 Task: Look for Airbnb options in Zverevo, Russia from 5th December, 2023 to 15th December, 2023 for 9 adults.5 bedrooms having 5 beds and 5 bathrooms. Property type can be house. Booking option can be shelf check-in. Look for 3 properties as per requirement.
Action: Mouse moved to (224, 142)
Screenshot: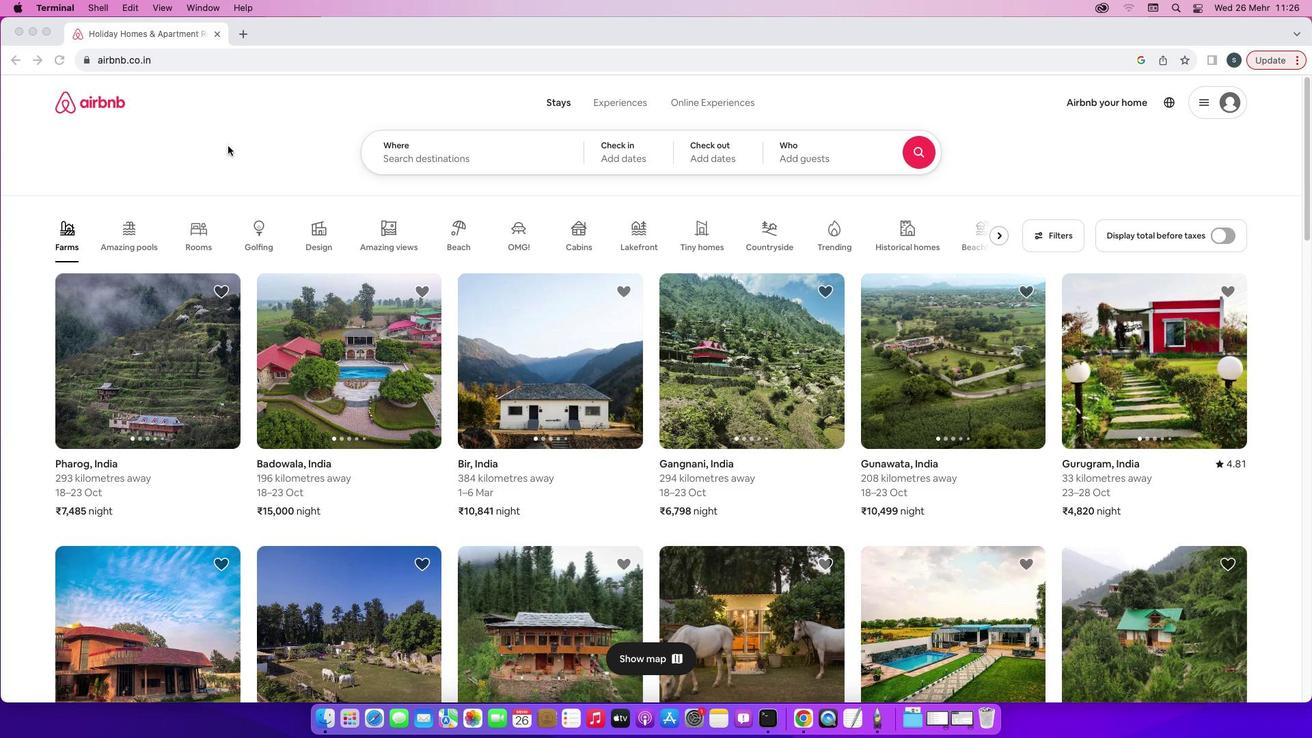 
Action: Mouse pressed left at (224, 142)
Screenshot: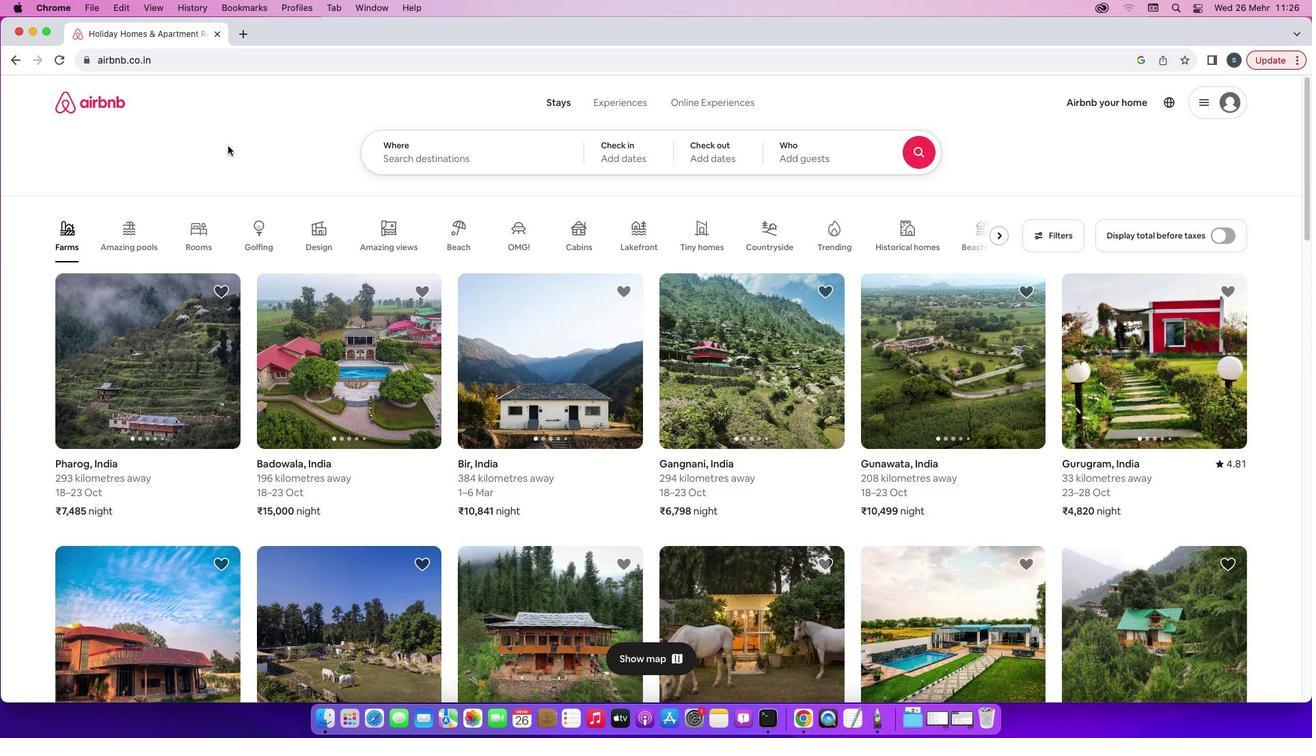 
Action: Mouse moved to (386, 164)
Screenshot: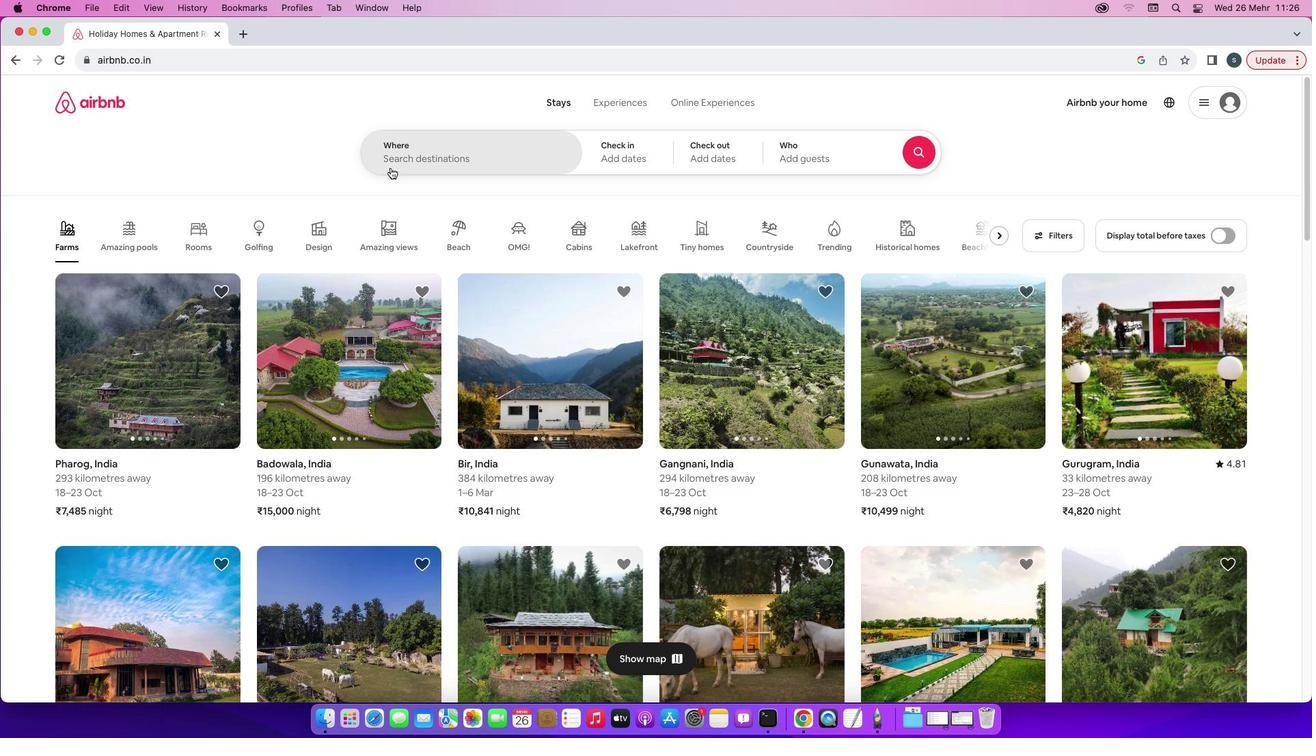 
Action: Mouse pressed left at (386, 164)
Screenshot: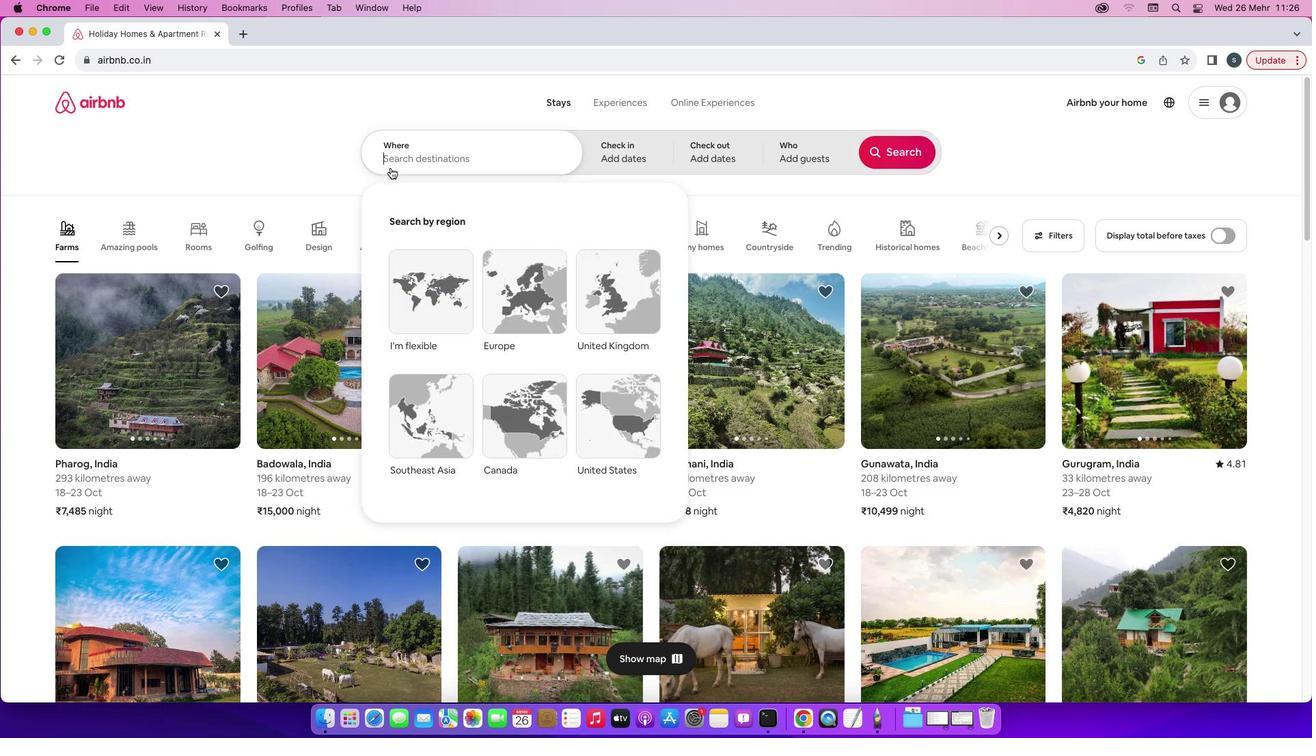 
Action: Mouse moved to (313, 186)
Screenshot: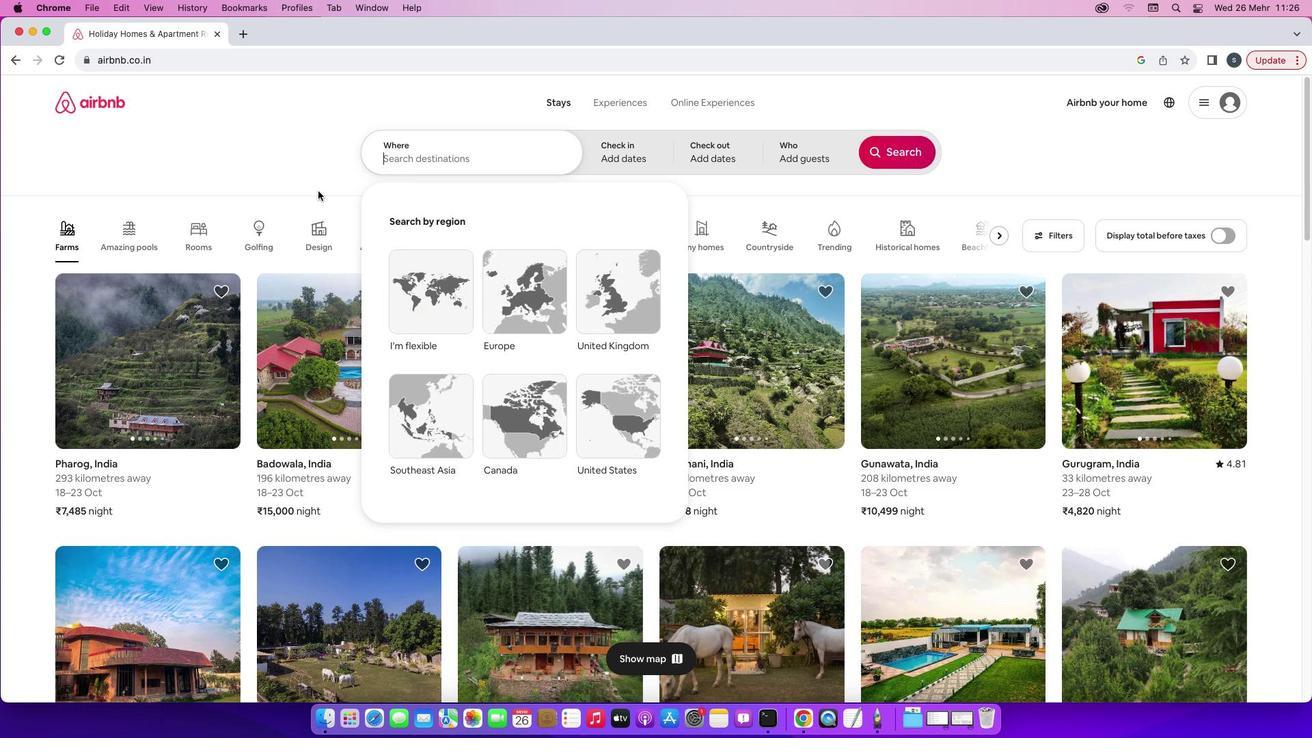 
Action: Key pressed 'Z'Key.caps_lock'v''e''r''e''v''o'','Key.spaceKey.caps_lock'R'Key.caps_lock'u''s''s''i''a'Key.enter
Screenshot: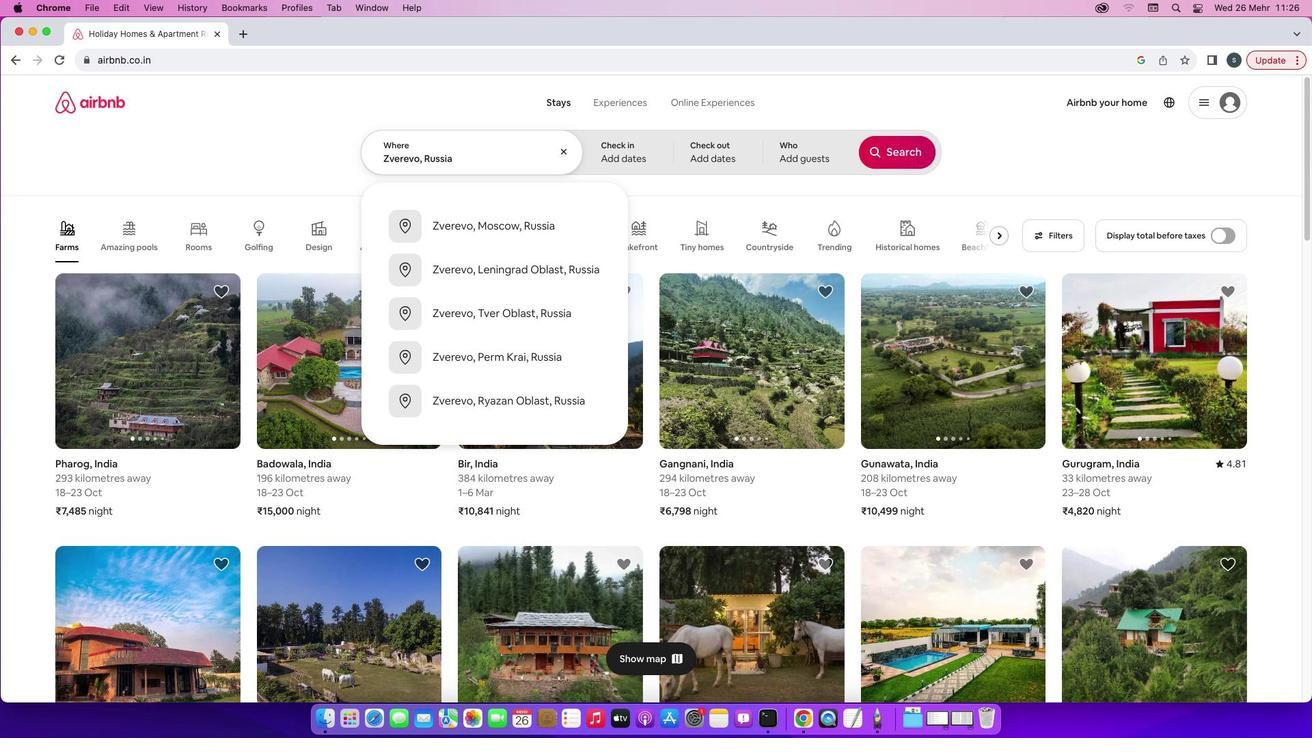 
Action: Mouse moved to (890, 261)
Screenshot: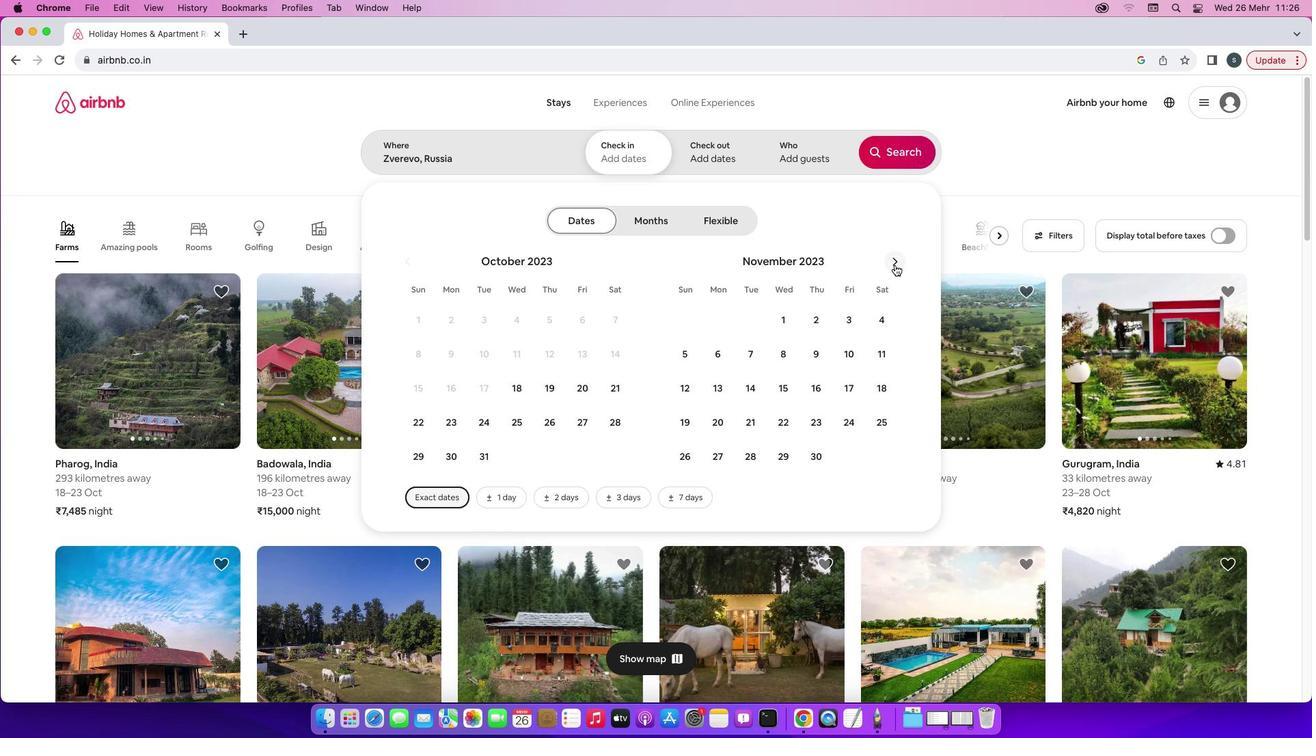 
Action: Mouse pressed left at (890, 261)
Screenshot: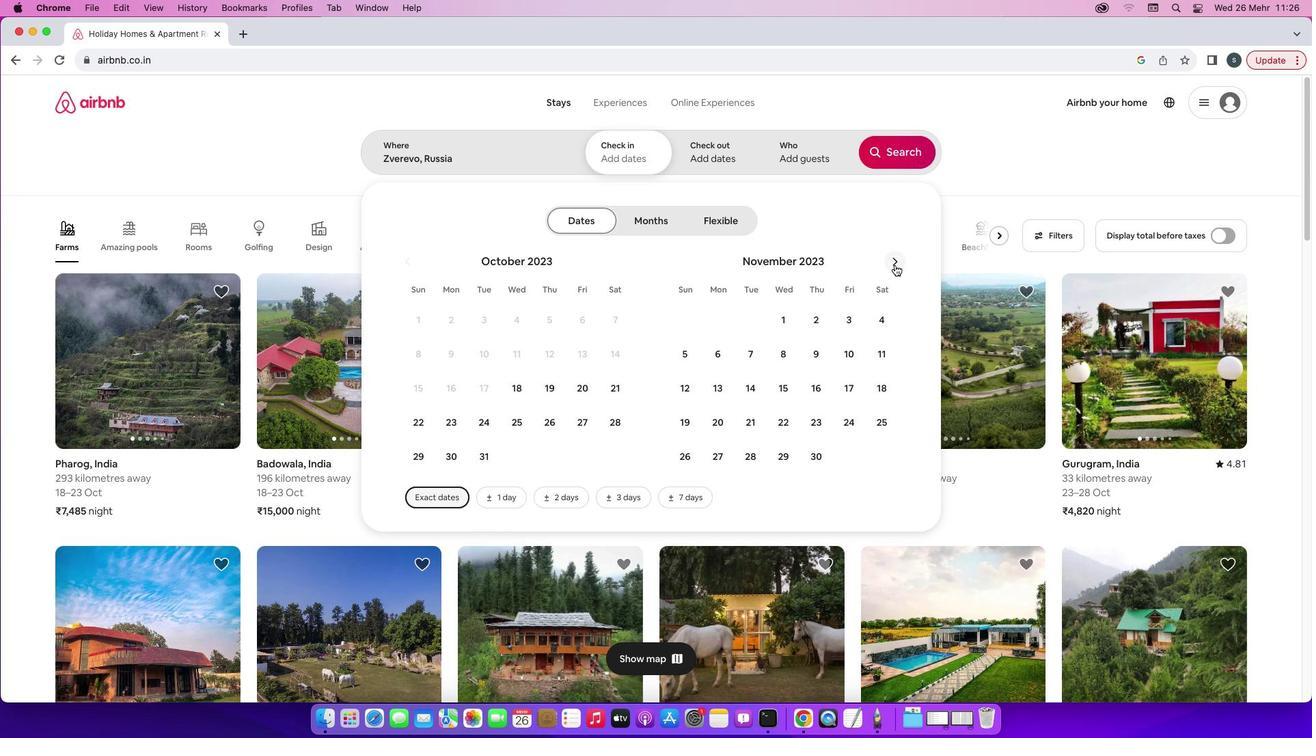
Action: Mouse moved to (747, 354)
Screenshot: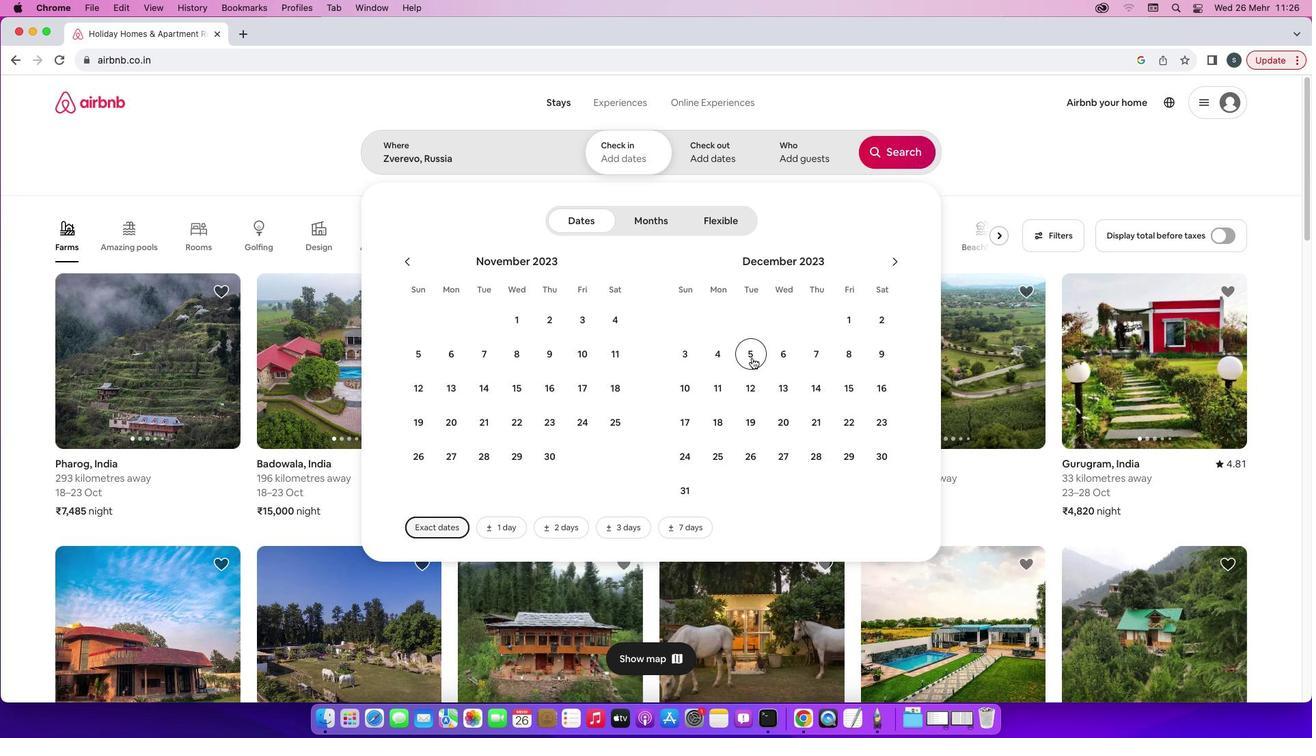
Action: Mouse pressed left at (747, 354)
Screenshot: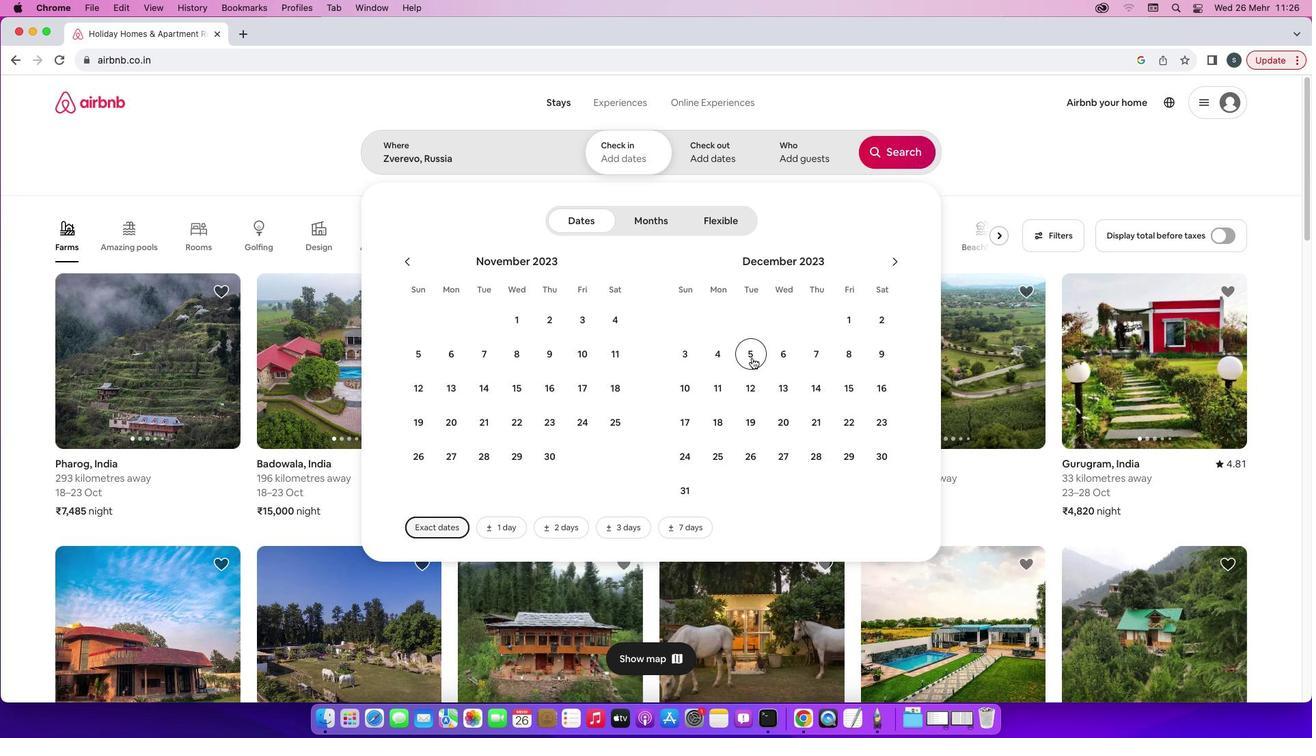 
Action: Mouse moved to (841, 385)
Screenshot: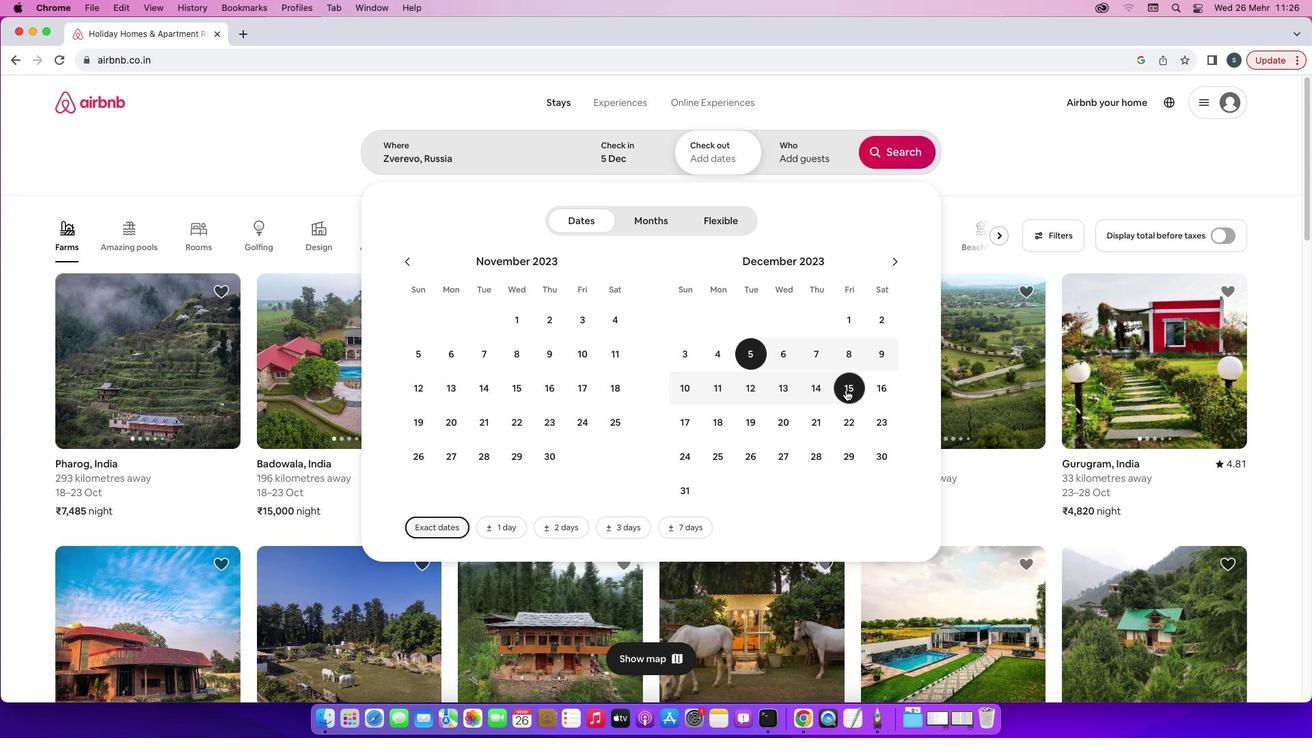 
Action: Mouse pressed left at (841, 385)
Screenshot: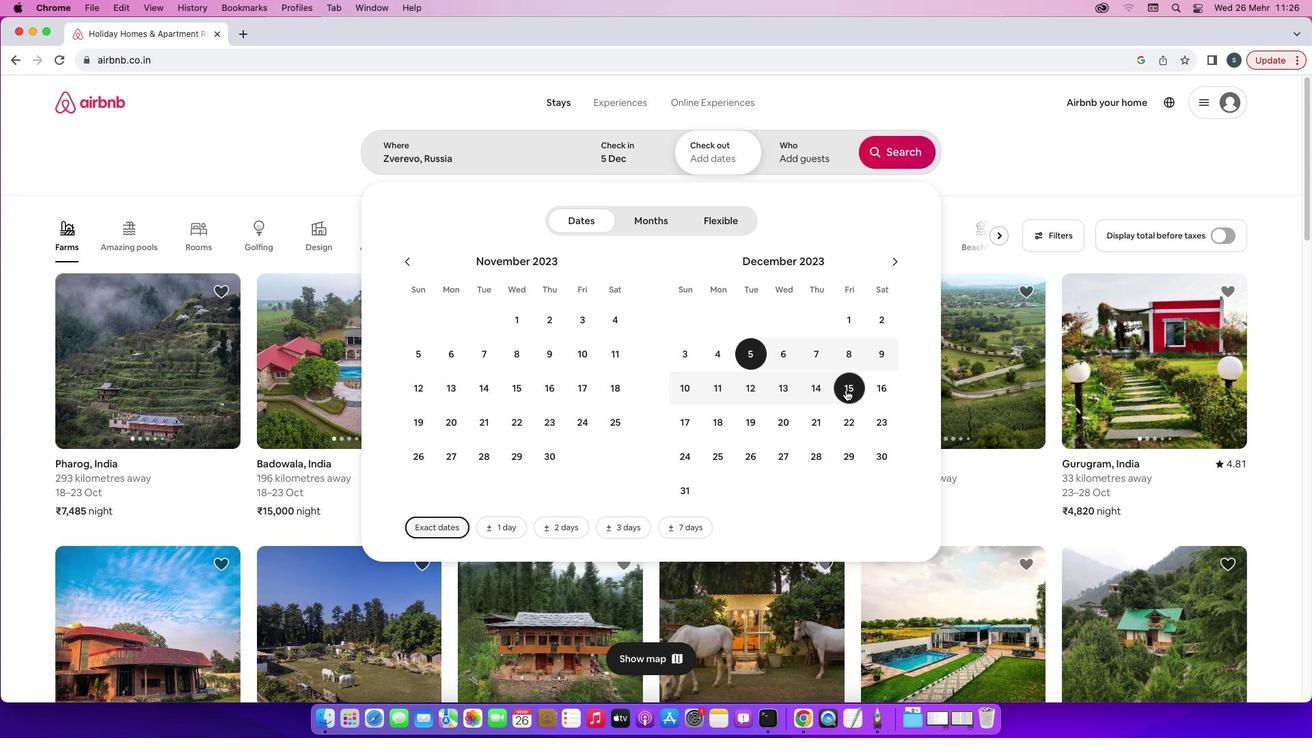 
Action: Mouse moved to (807, 147)
Screenshot: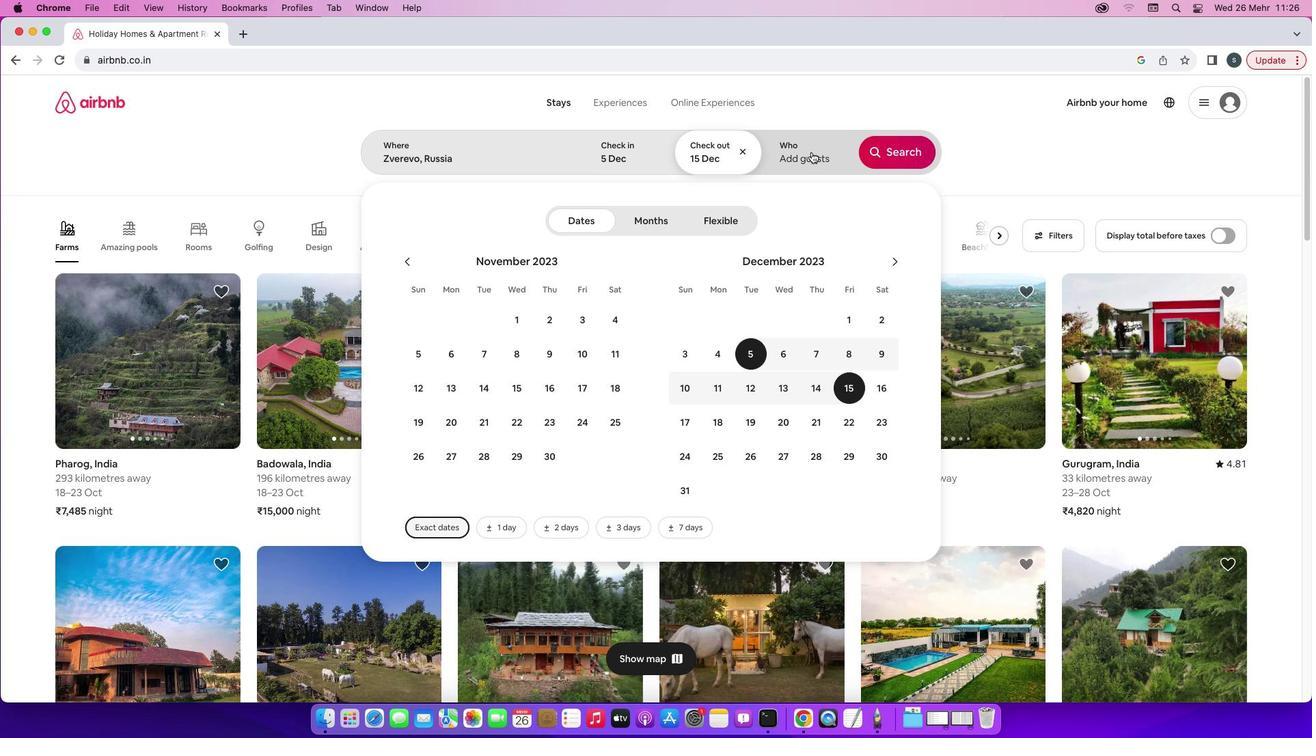 
Action: Mouse pressed left at (807, 147)
Screenshot: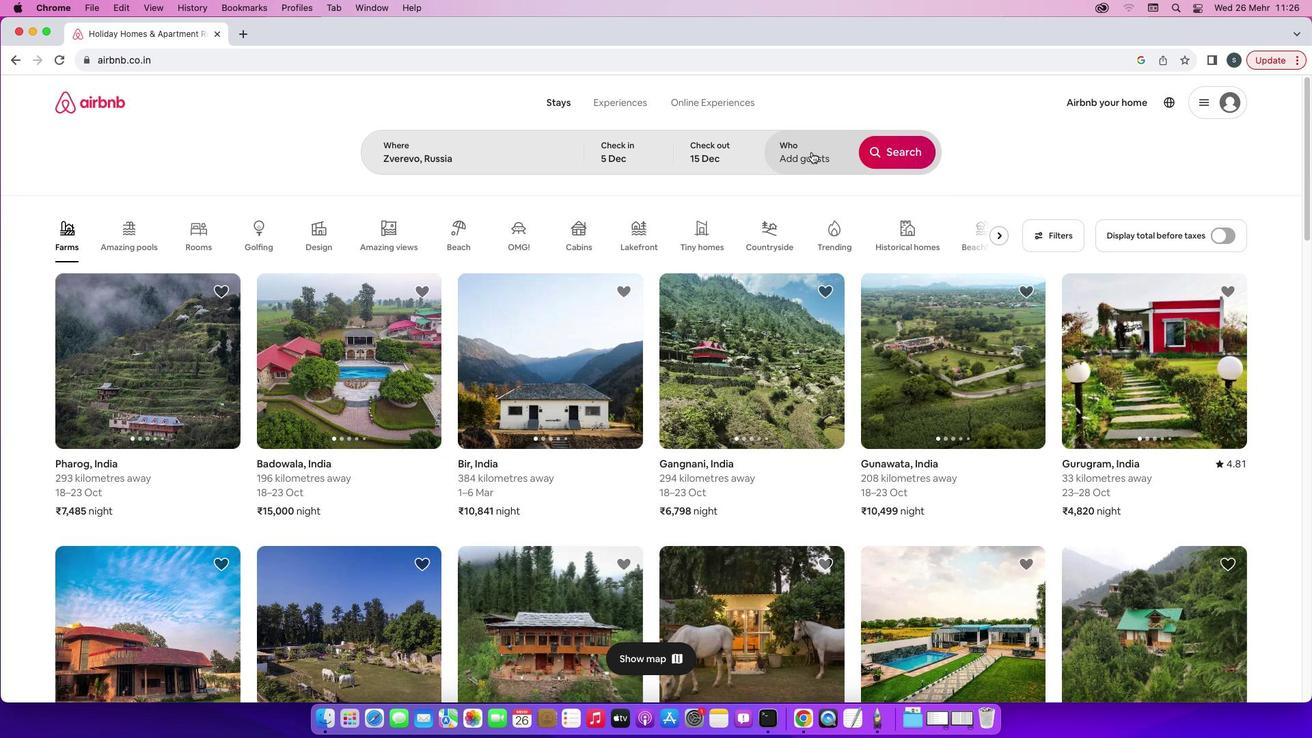 
Action: Mouse moved to (893, 218)
Screenshot: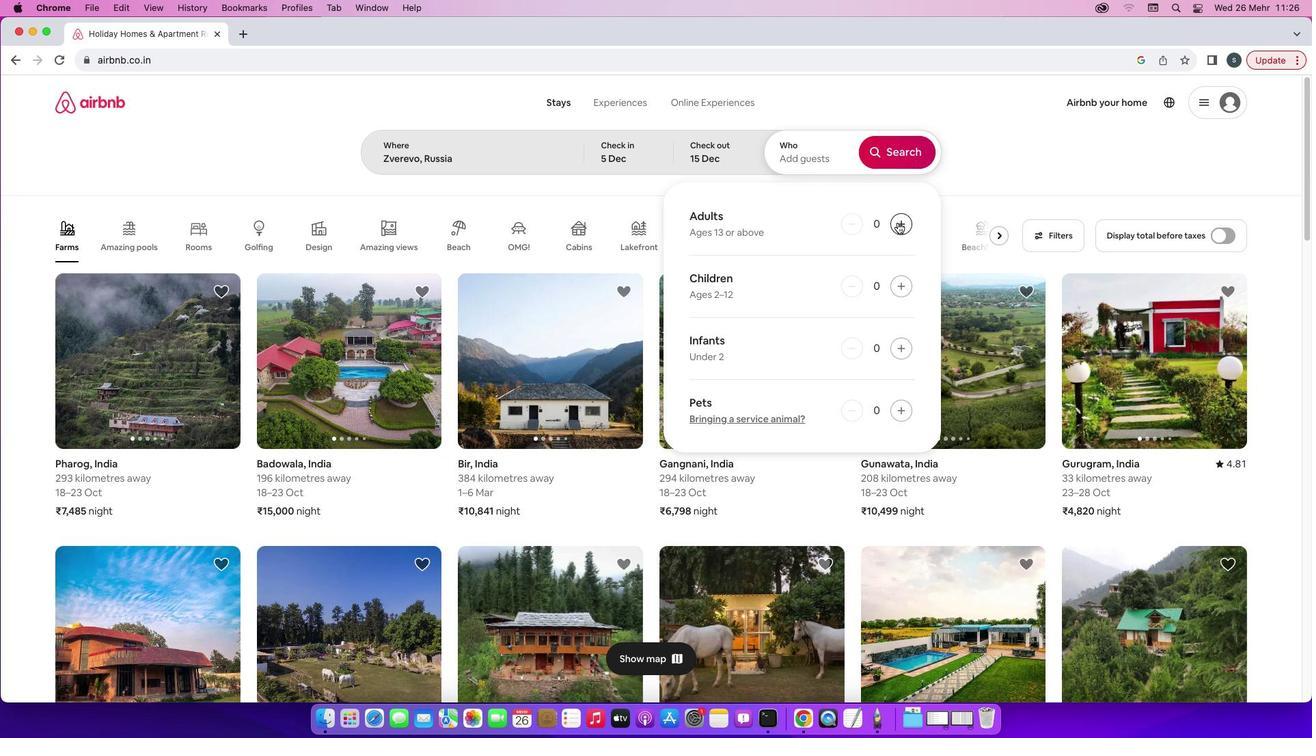 
Action: Mouse pressed left at (893, 218)
Screenshot: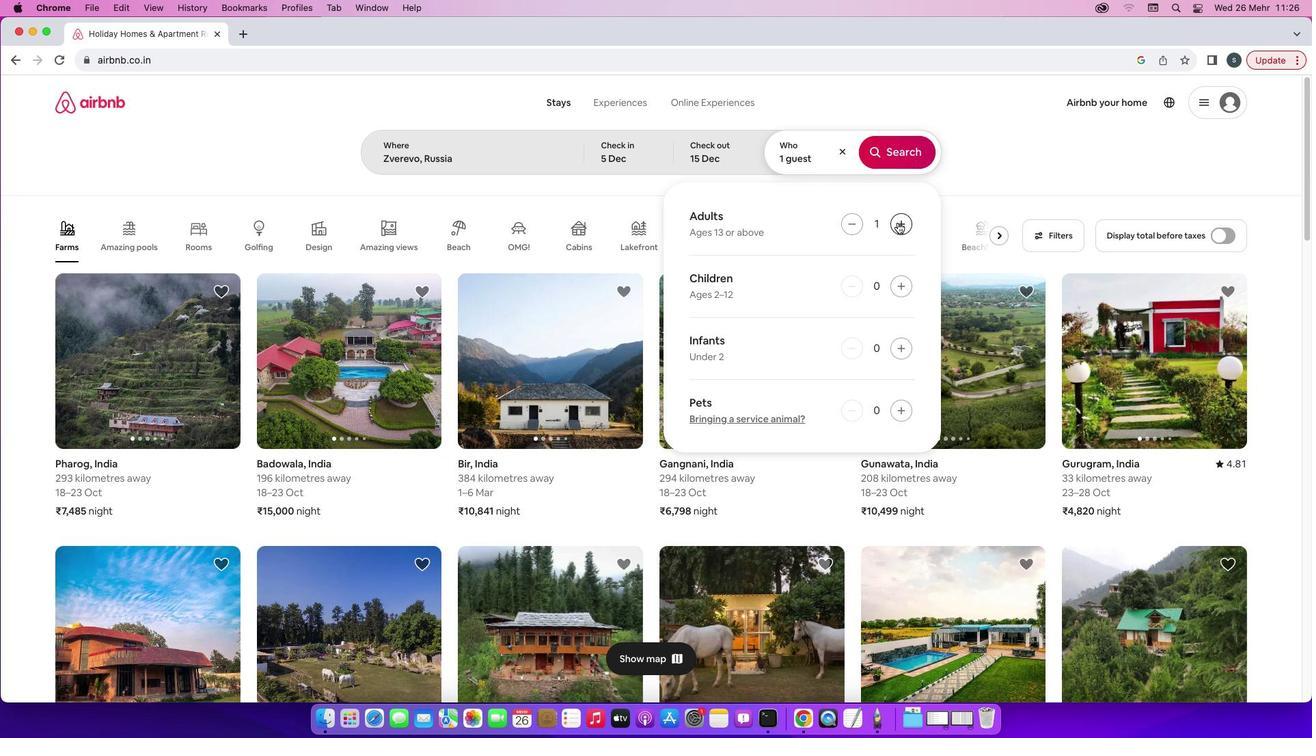 
Action: Mouse moved to (893, 218)
Screenshot: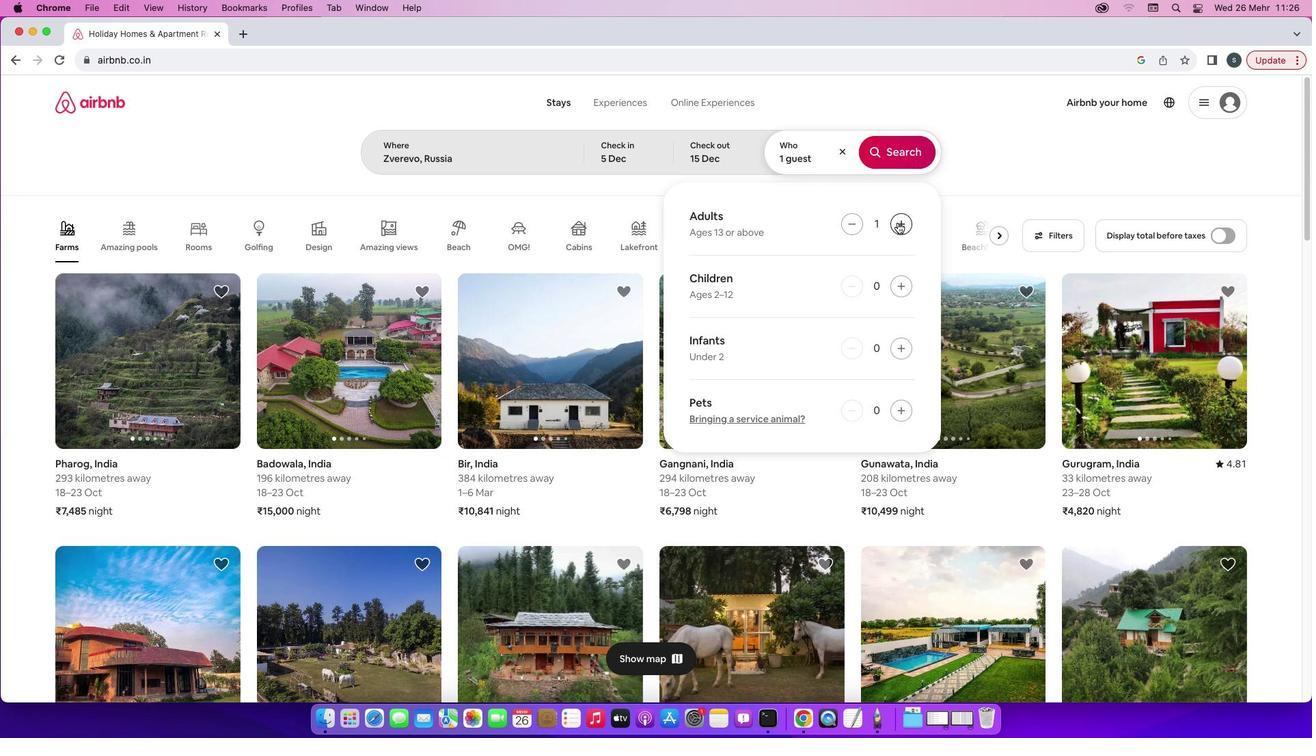 
Action: Mouse pressed left at (893, 218)
Screenshot: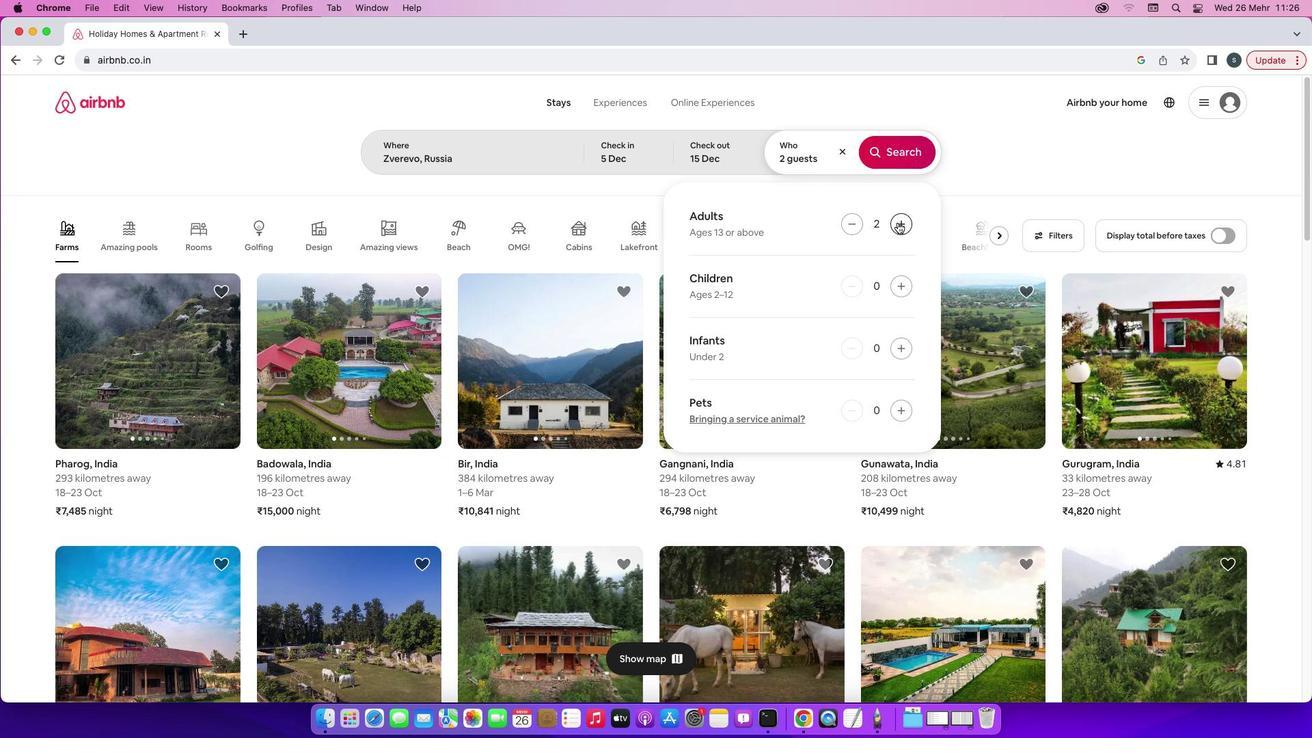 
Action: Mouse pressed left at (893, 218)
Screenshot: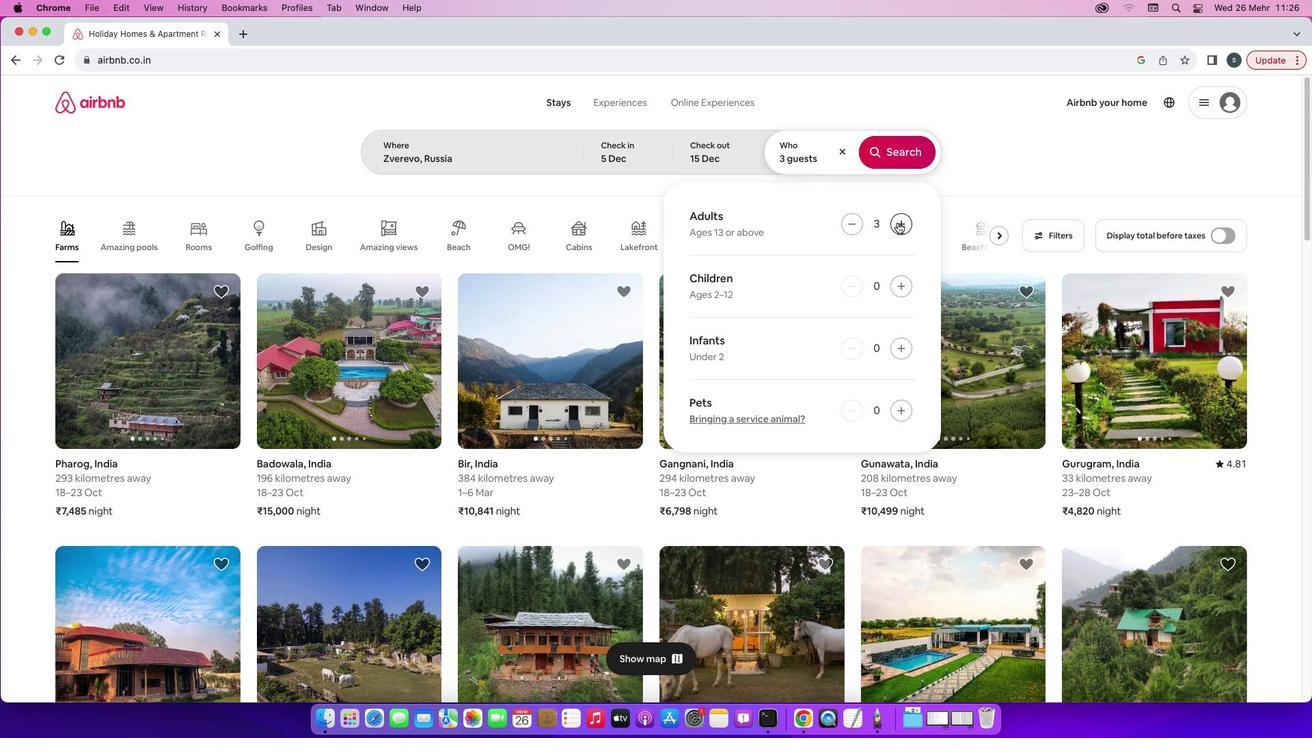 
Action: Mouse pressed left at (893, 218)
Screenshot: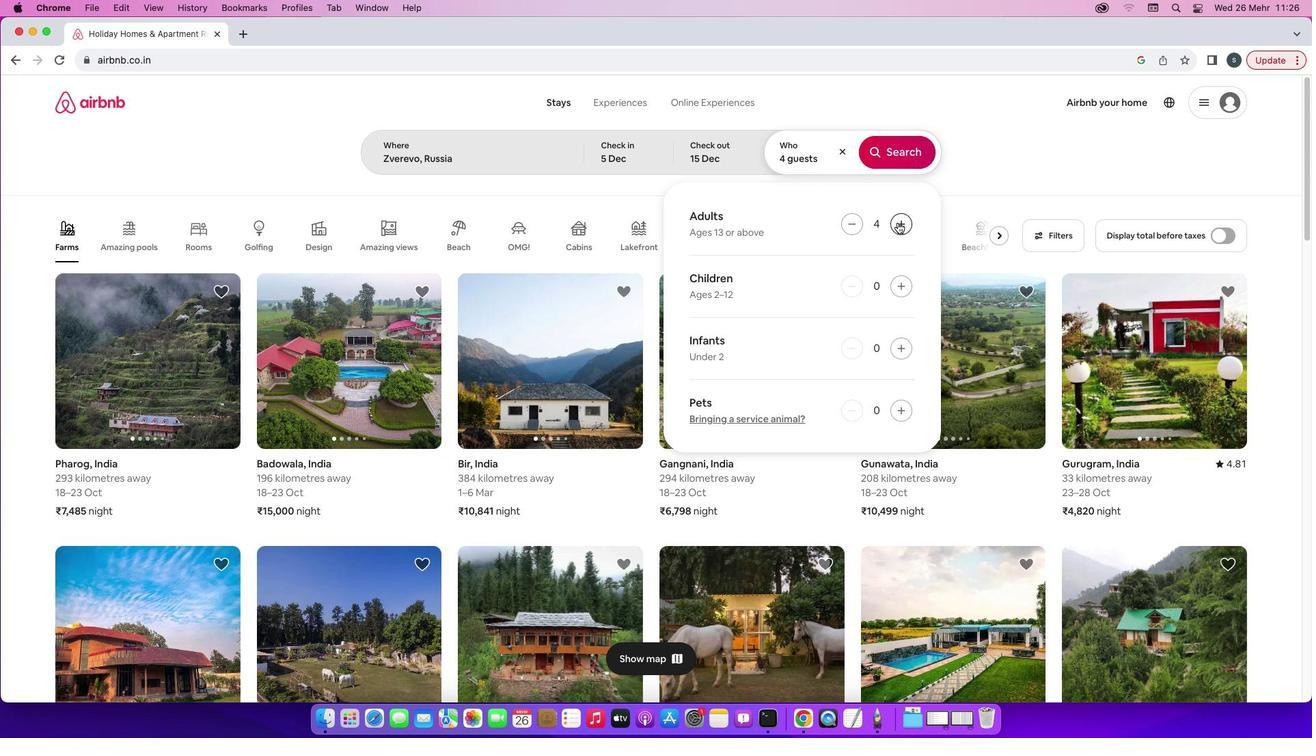 
Action: Mouse pressed left at (893, 218)
Screenshot: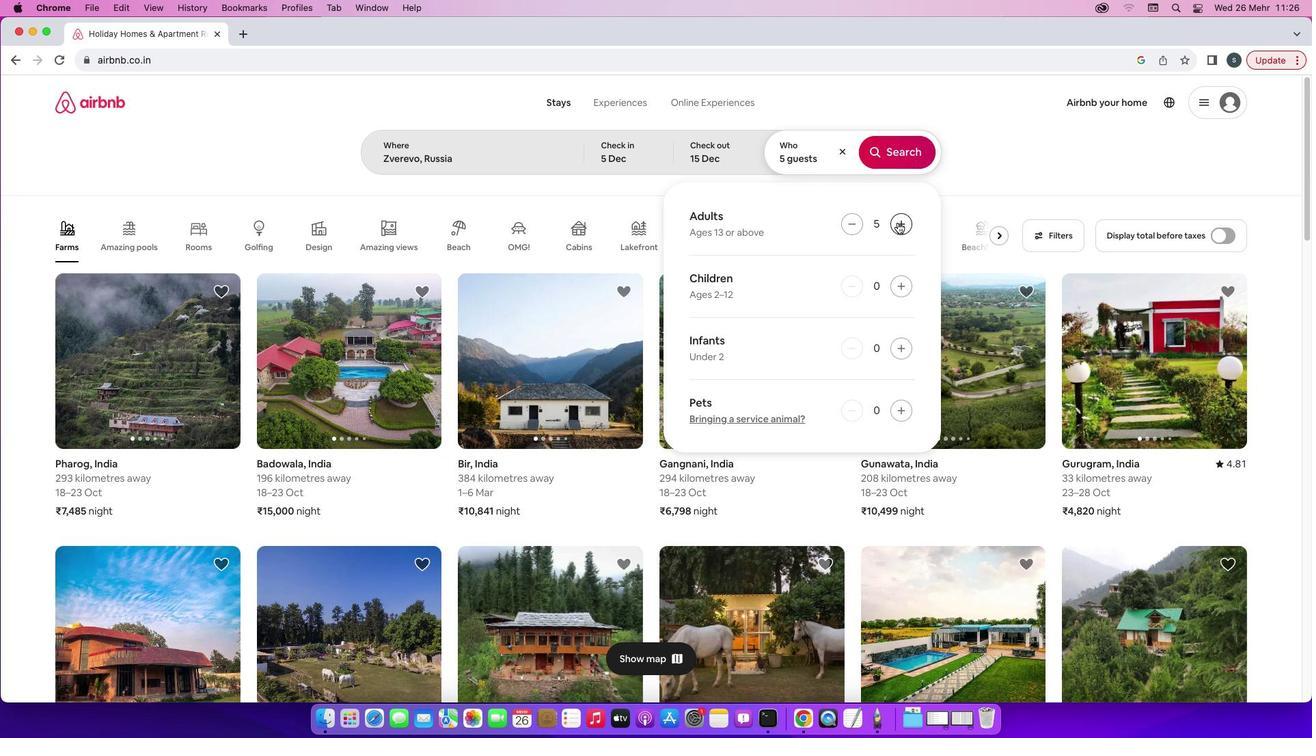 
Action: Mouse pressed left at (893, 218)
Screenshot: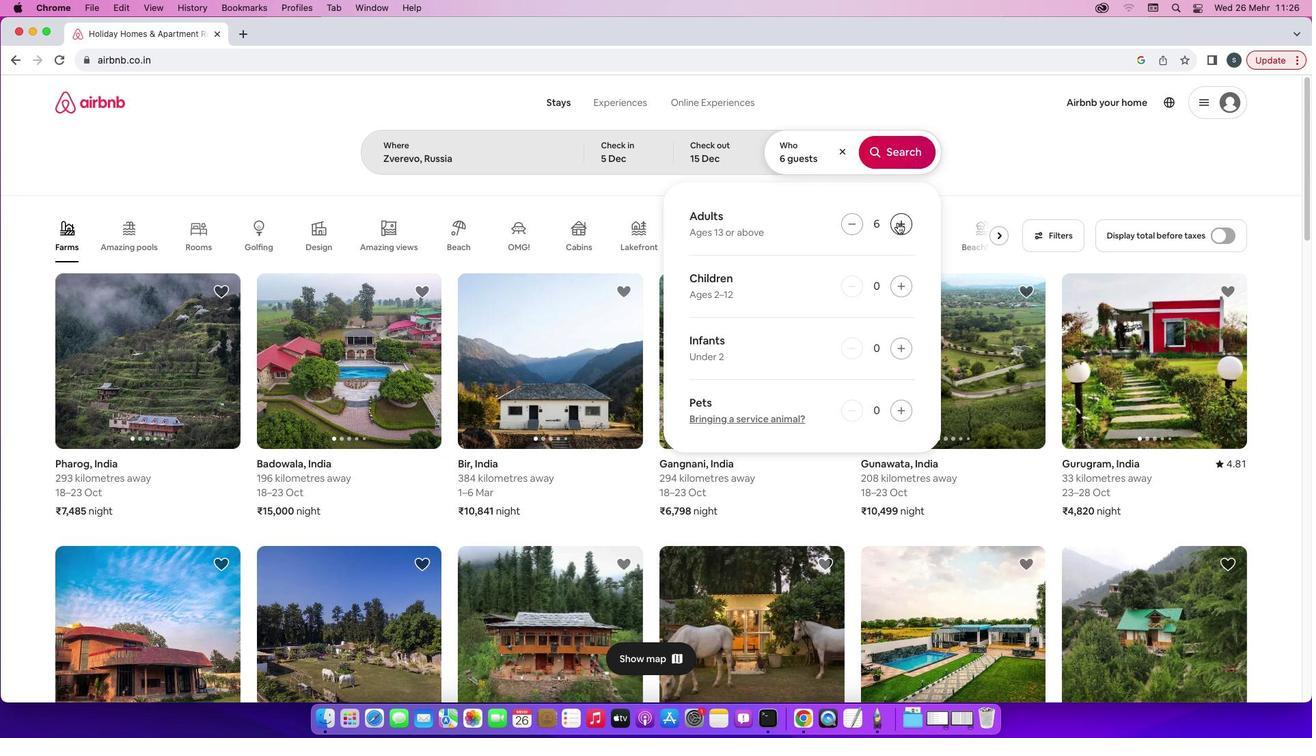 
Action: Mouse pressed left at (893, 218)
Screenshot: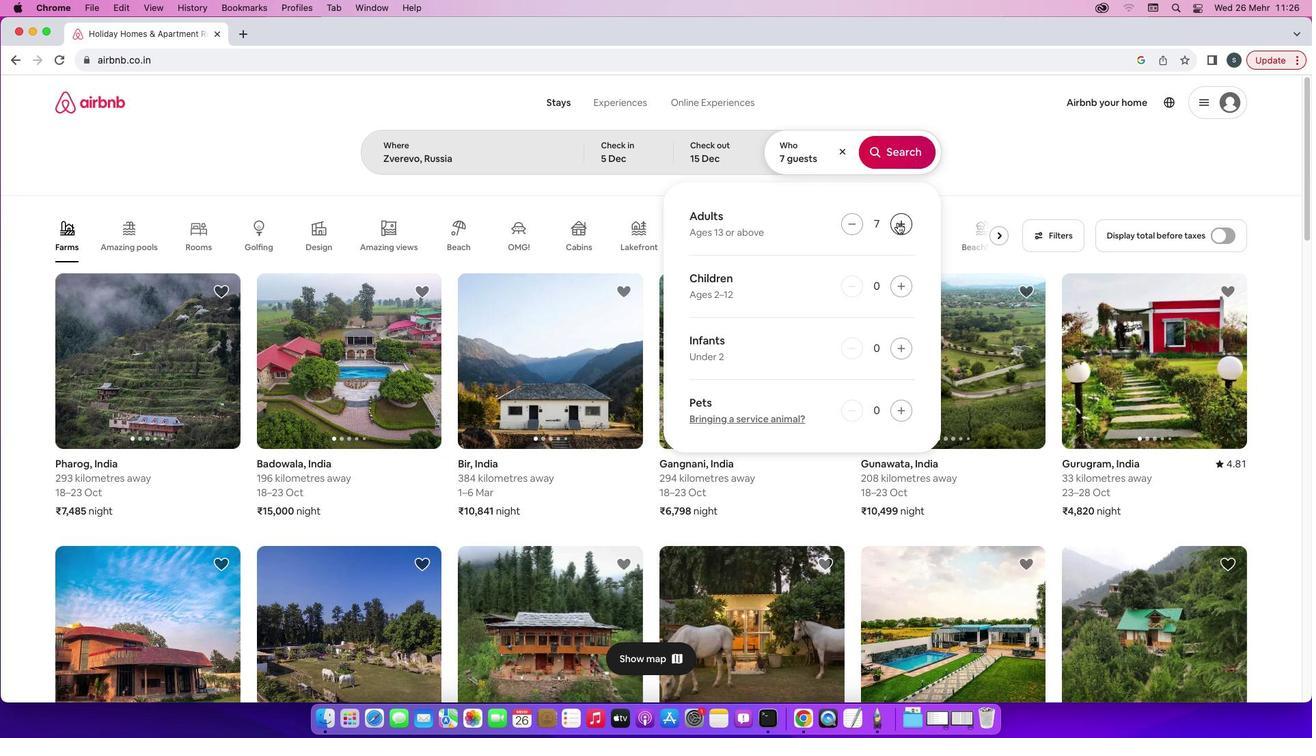 
Action: Mouse pressed left at (893, 218)
Screenshot: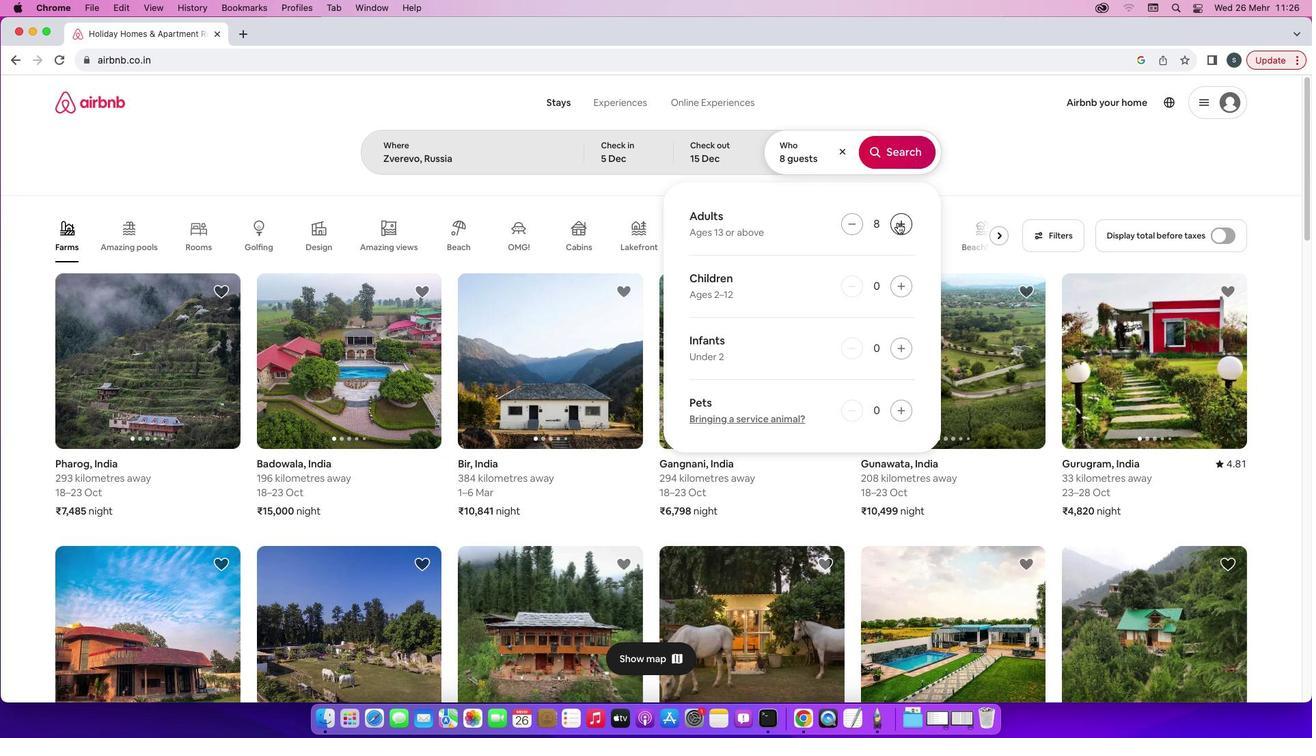 
Action: Mouse pressed left at (893, 218)
Screenshot: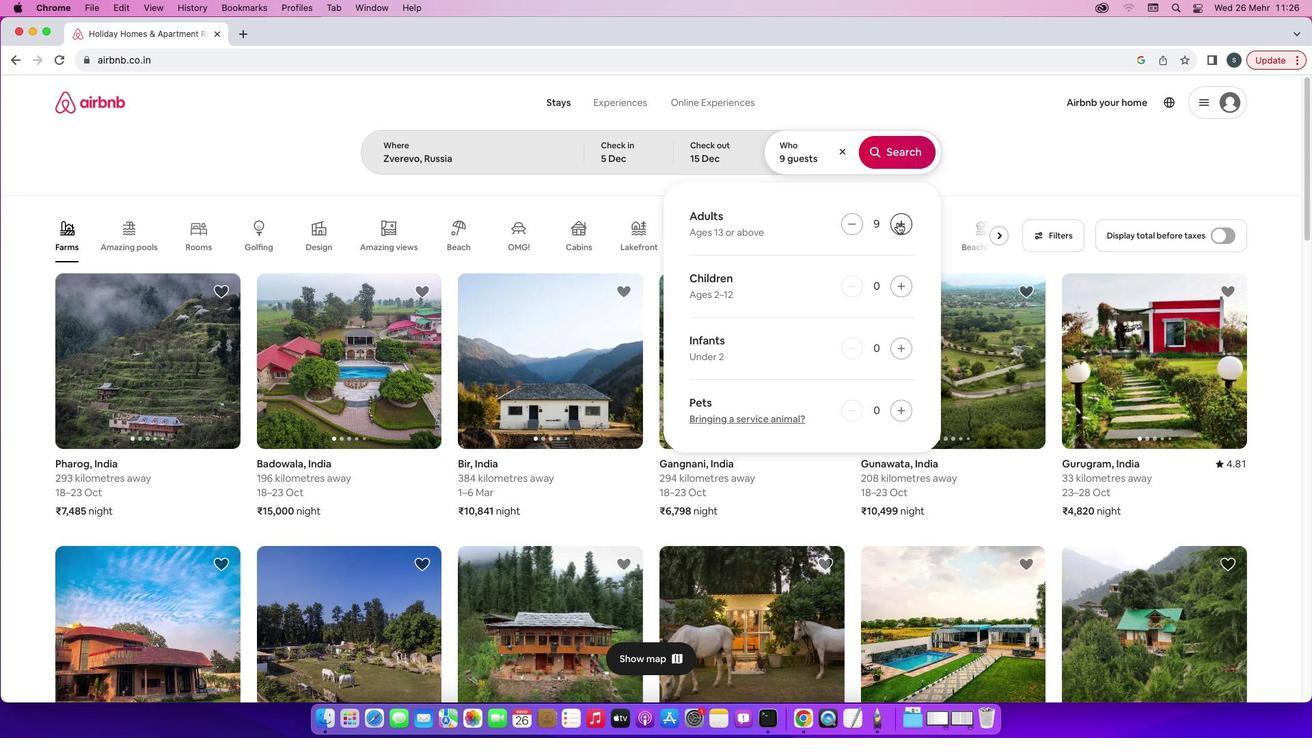 
Action: Mouse moved to (896, 151)
Screenshot: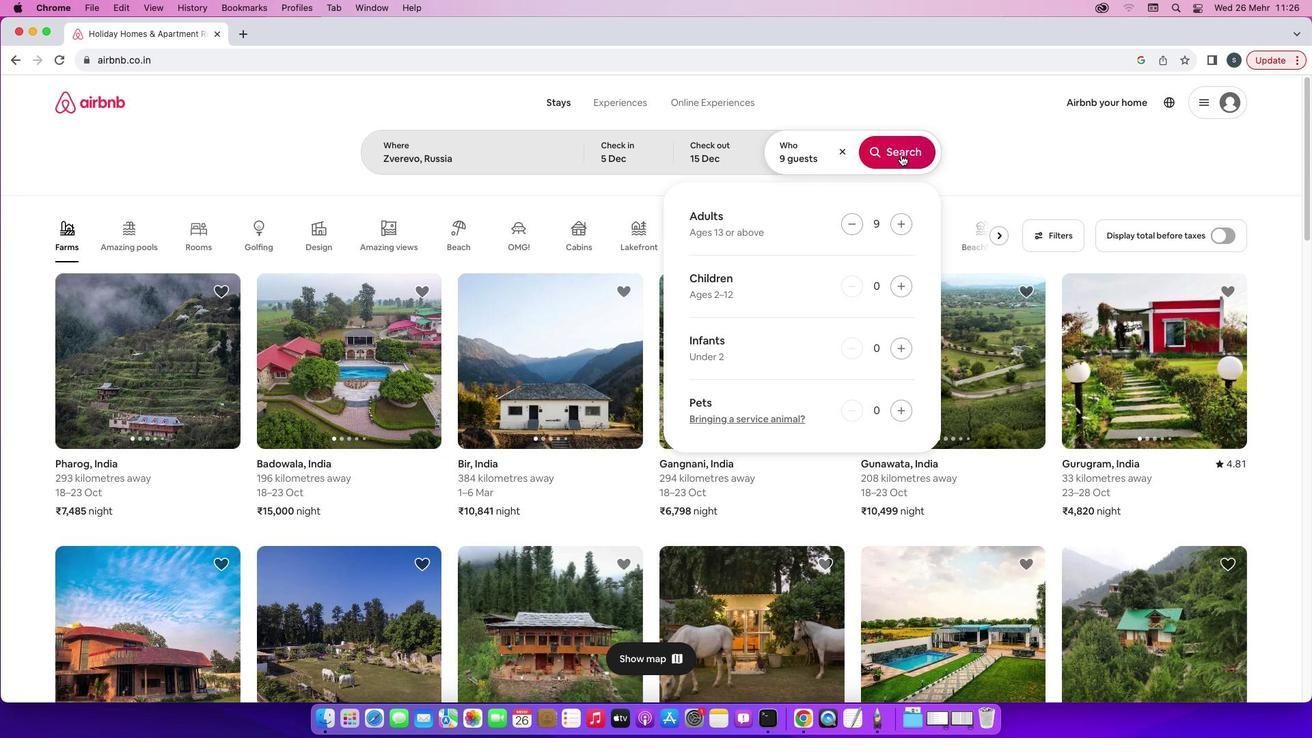 
Action: Mouse pressed left at (896, 151)
Screenshot: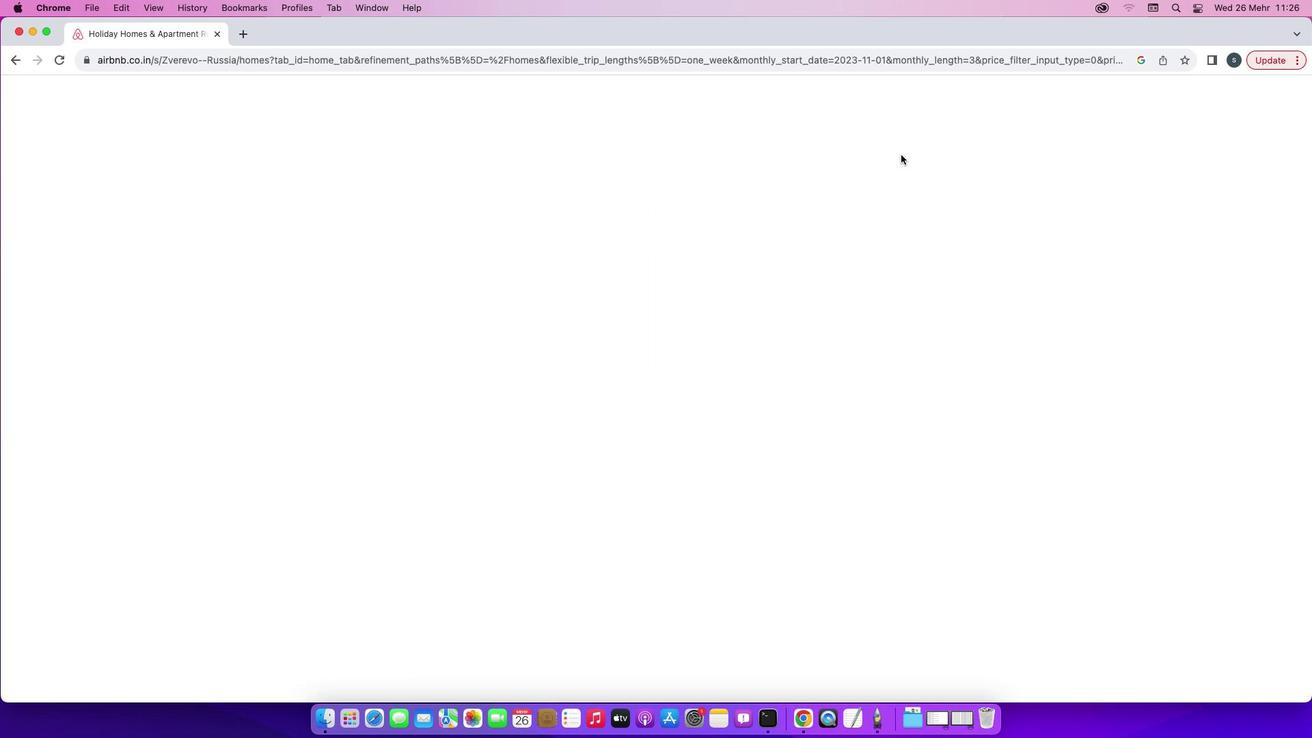 
Action: Mouse moved to (1099, 154)
Screenshot: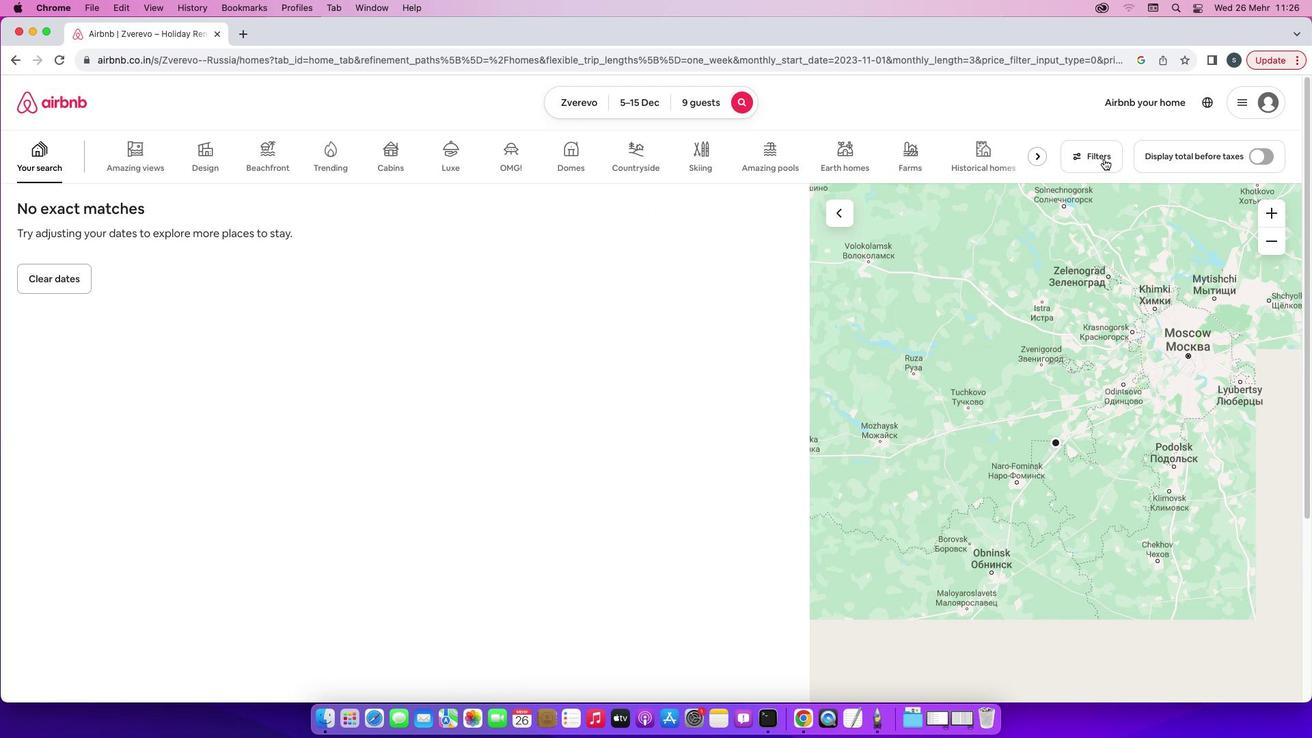 
Action: Mouse pressed left at (1099, 154)
Screenshot: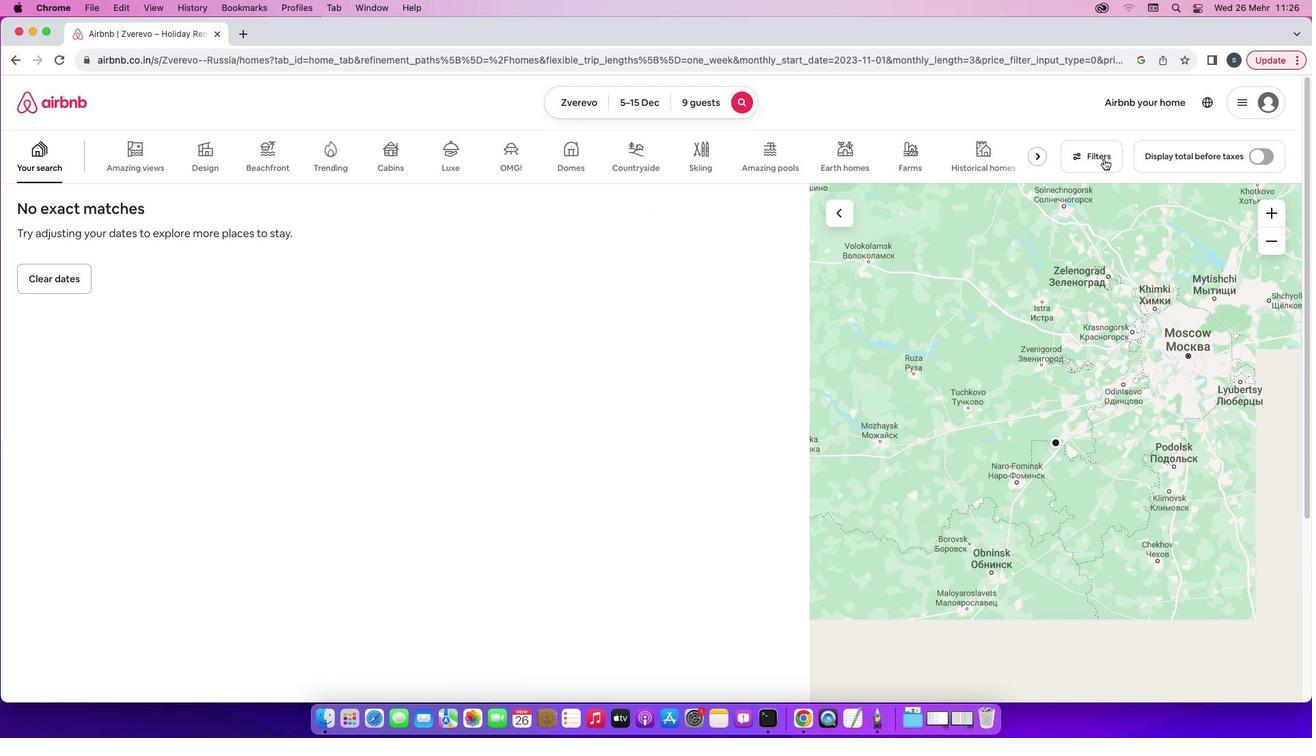 
Action: Mouse moved to (559, 474)
Screenshot: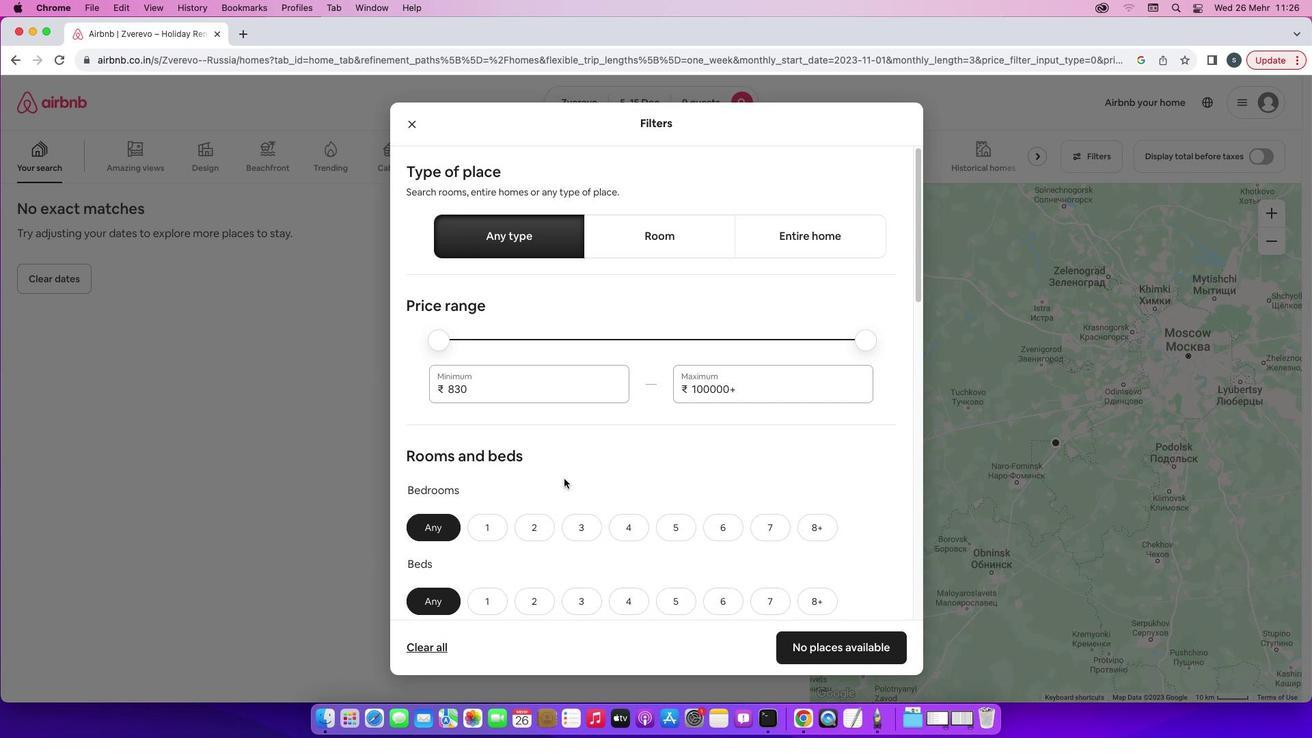 
Action: Mouse scrolled (559, 474) with delta (-3, -4)
Screenshot: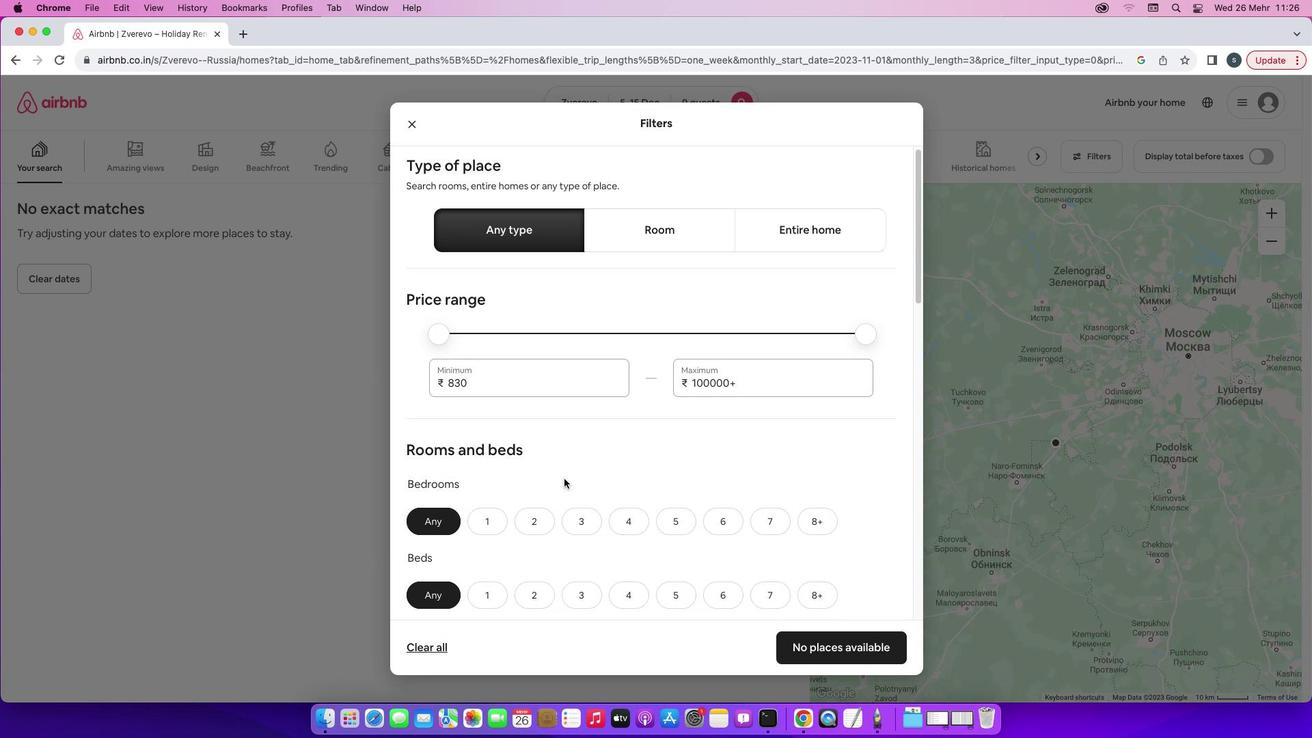 
Action: Mouse scrolled (559, 474) with delta (-3, -4)
Screenshot: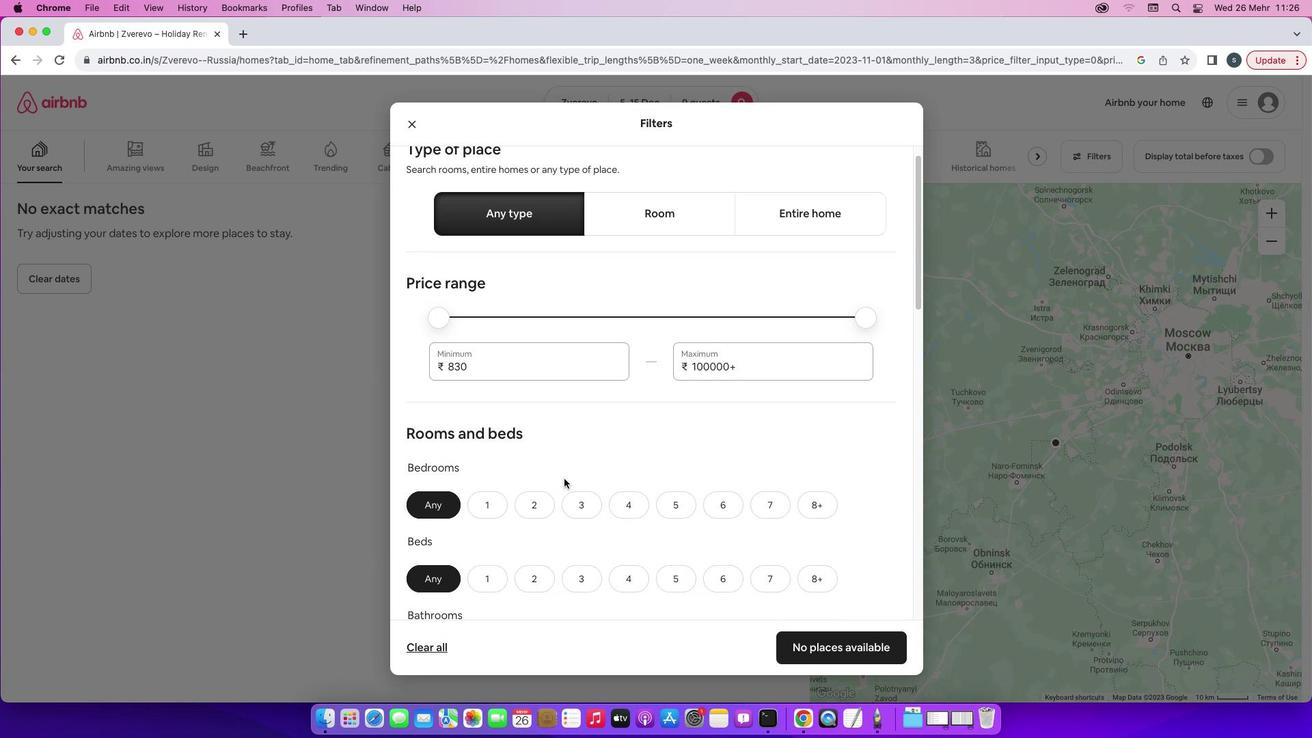 
Action: Mouse scrolled (559, 474) with delta (-3, -5)
Screenshot: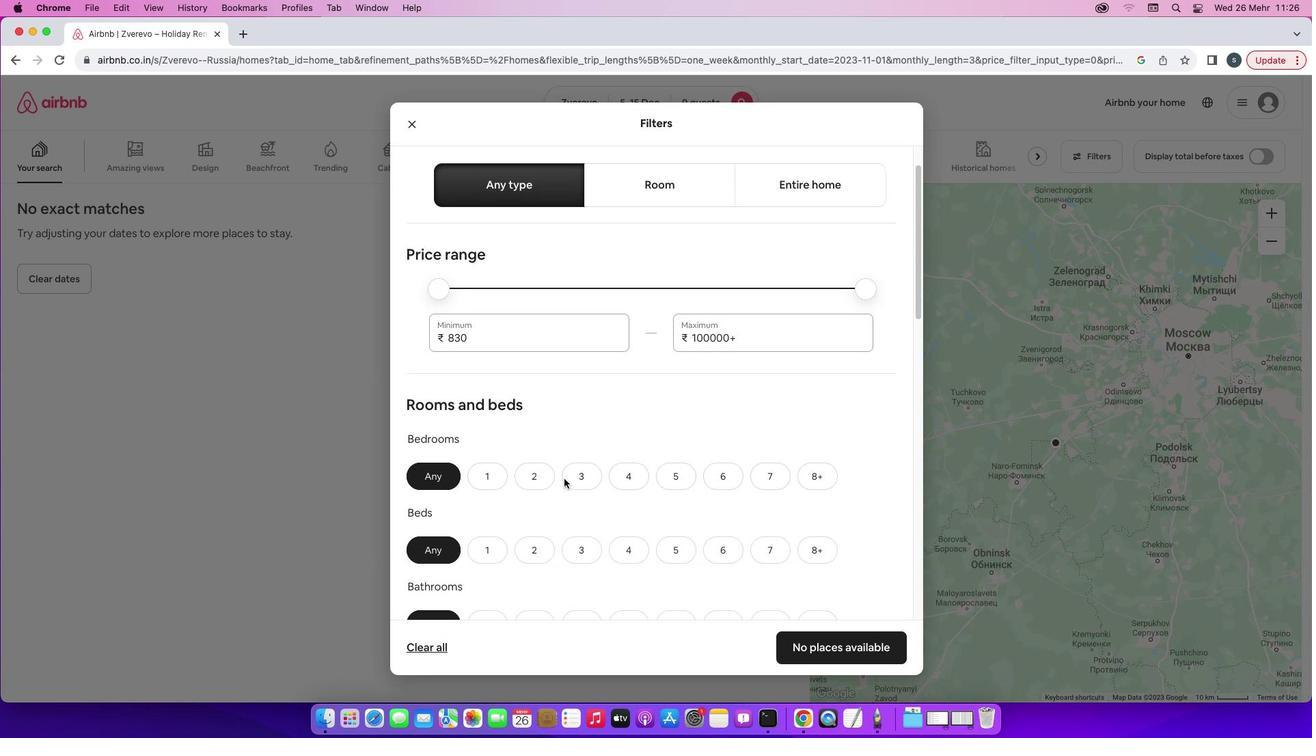 
Action: Mouse moved to (684, 409)
Screenshot: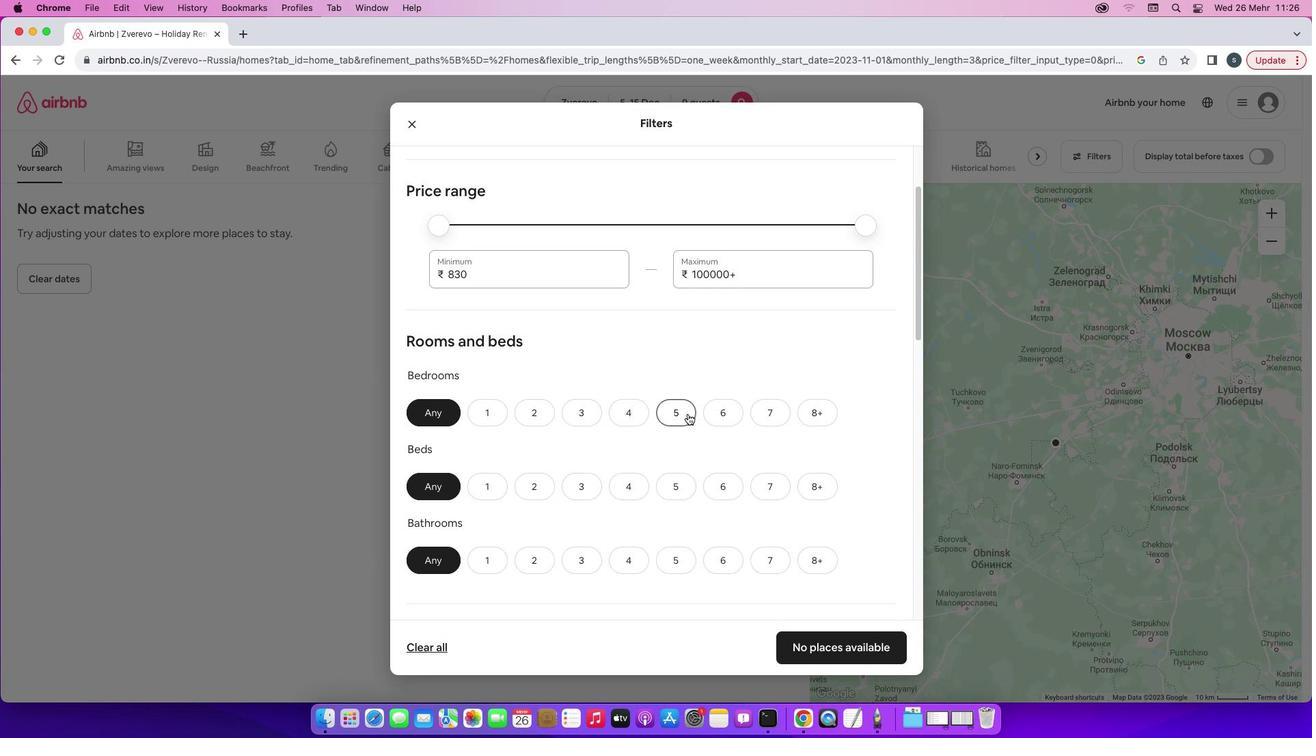 
Action: Mouse pressed left at (684, 409)
Screenshot: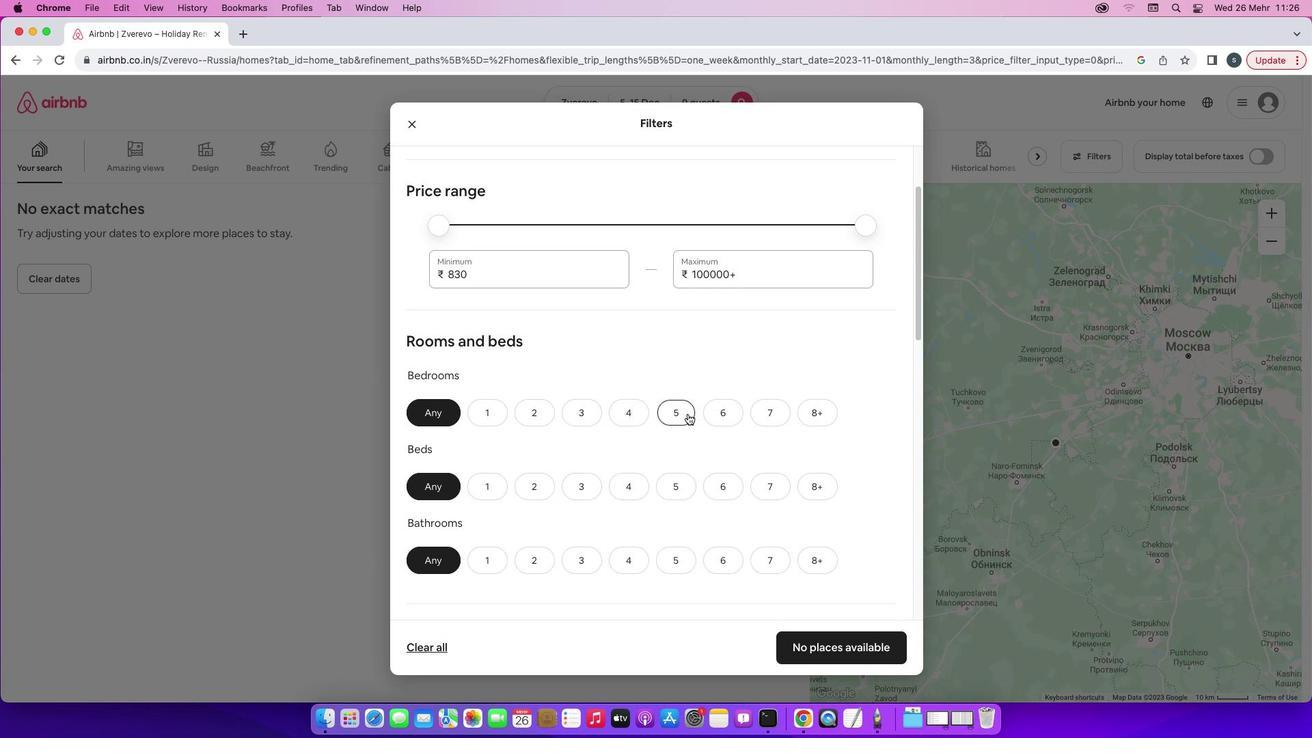 
Action: Mouse moved to (677, 488)
Screenshot: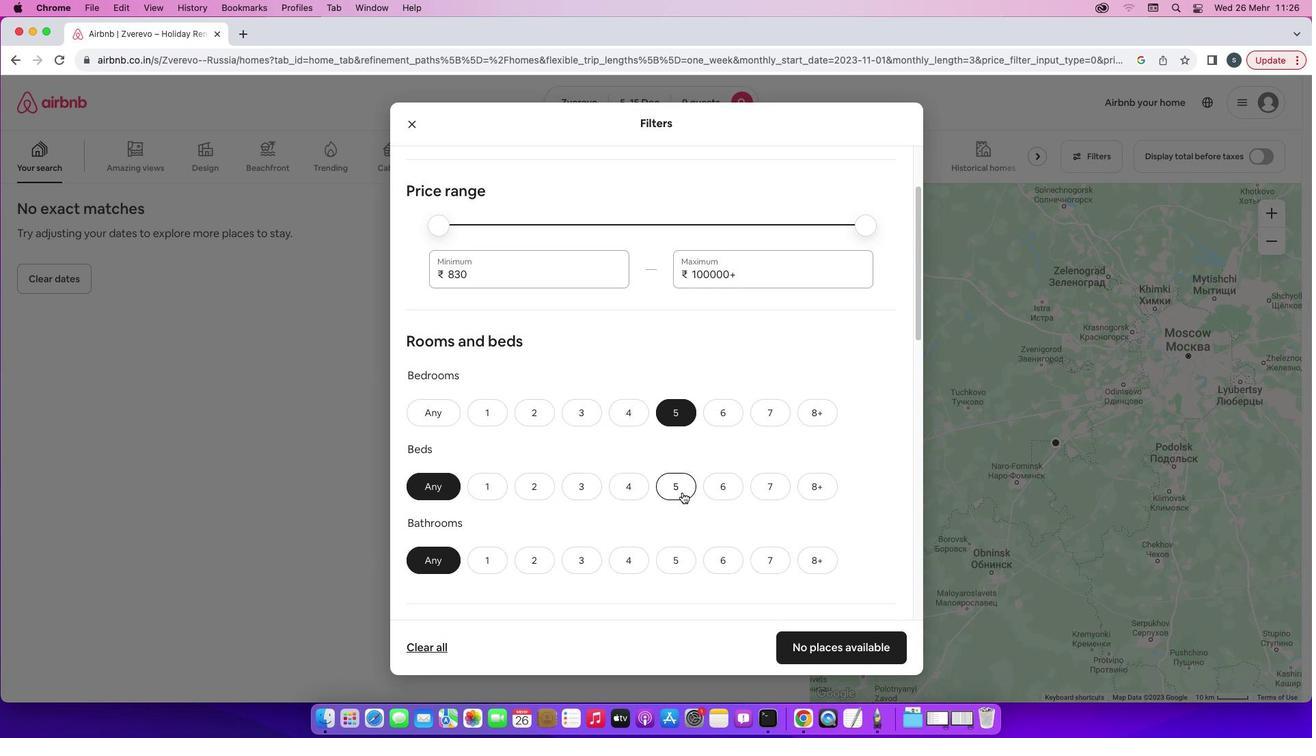 
Action: Mouse pressed left at (677, 488)
Screenshot: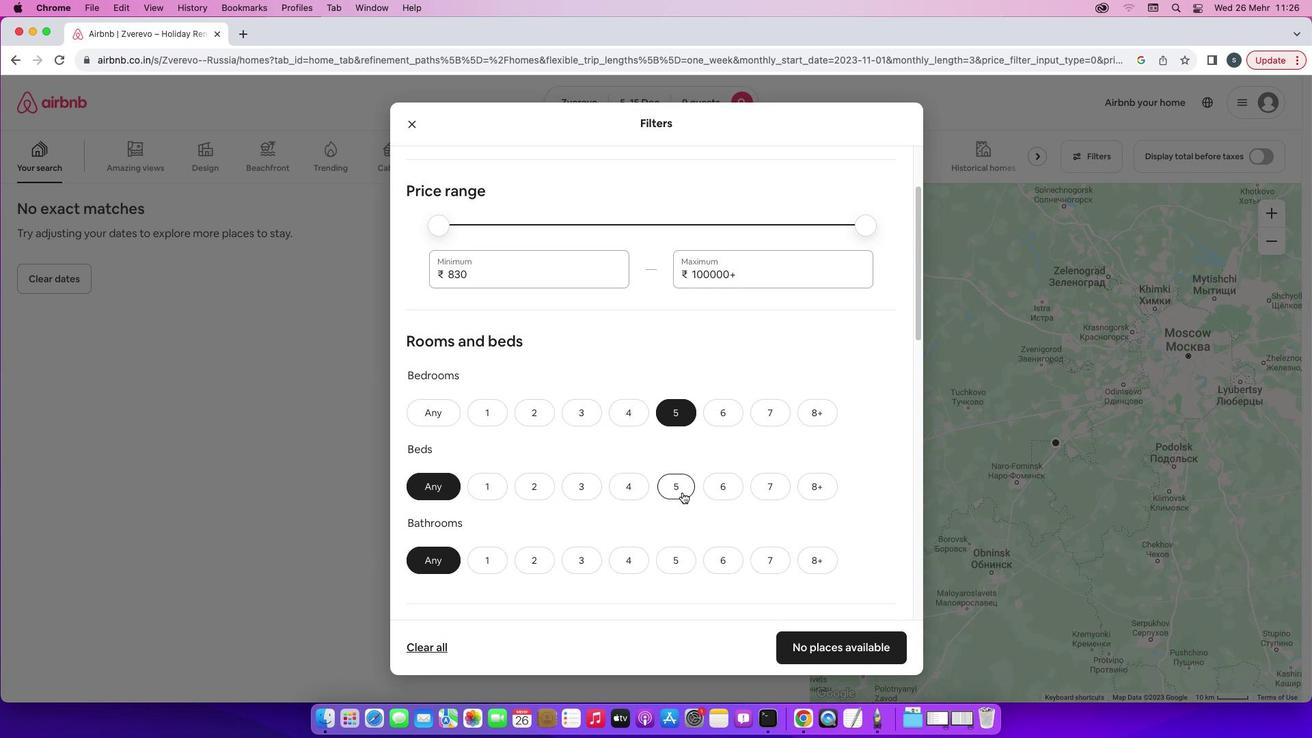 
Action: Mouse moved to (670, 554)
Screenshot: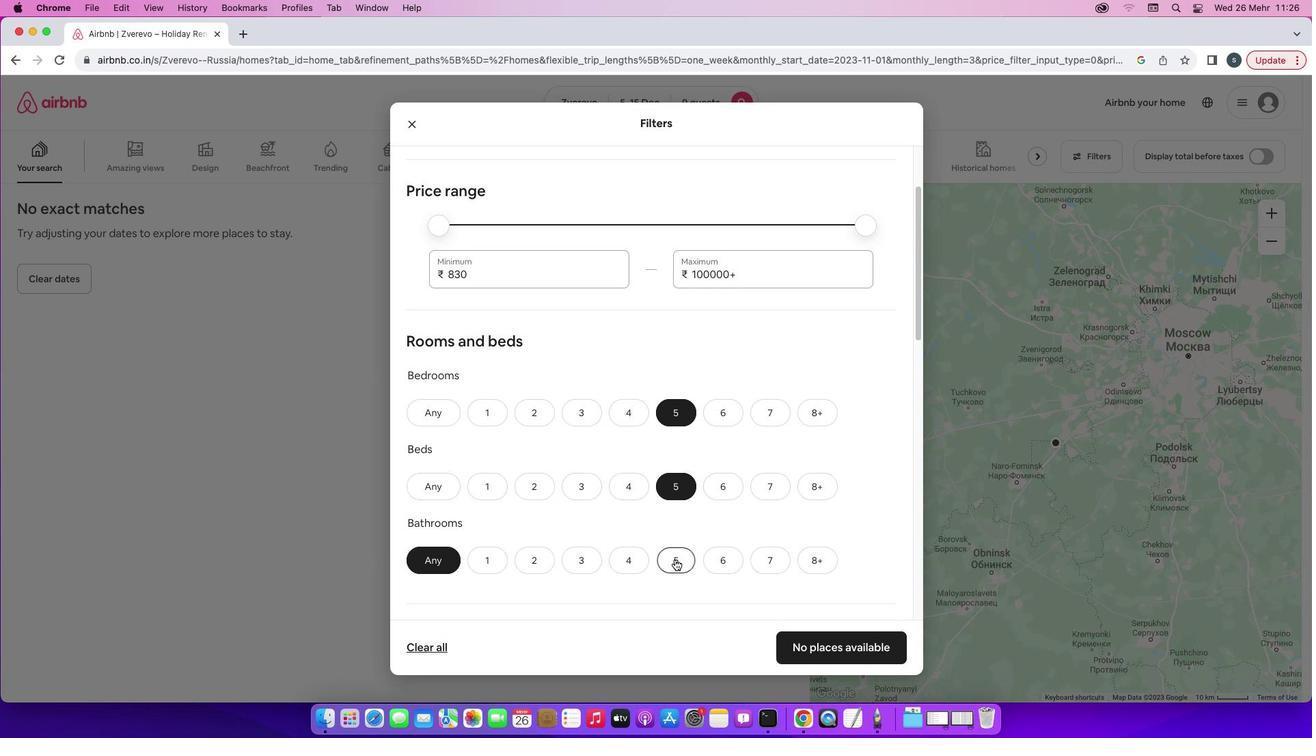 
Action: Mouse pressed left at (670, 554)
Screenshot: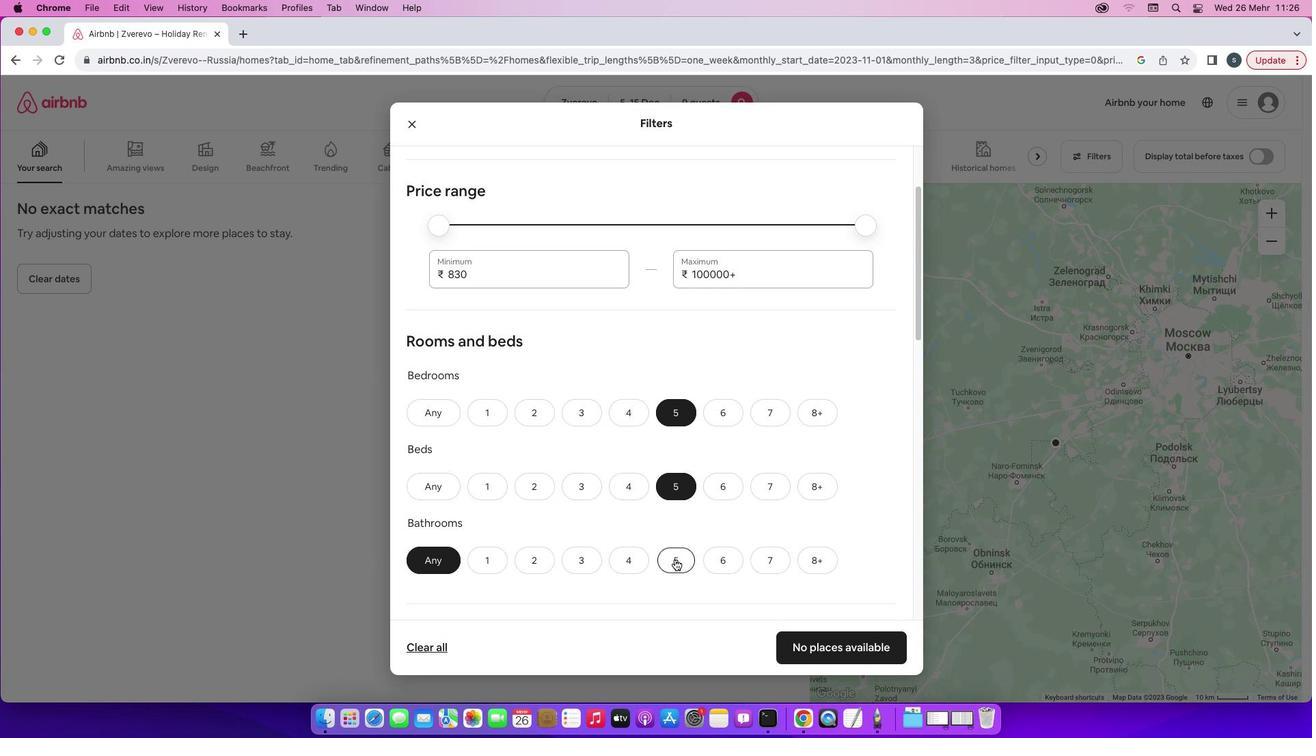 
Action: Mouse moved to (684, 496)
Screenshot: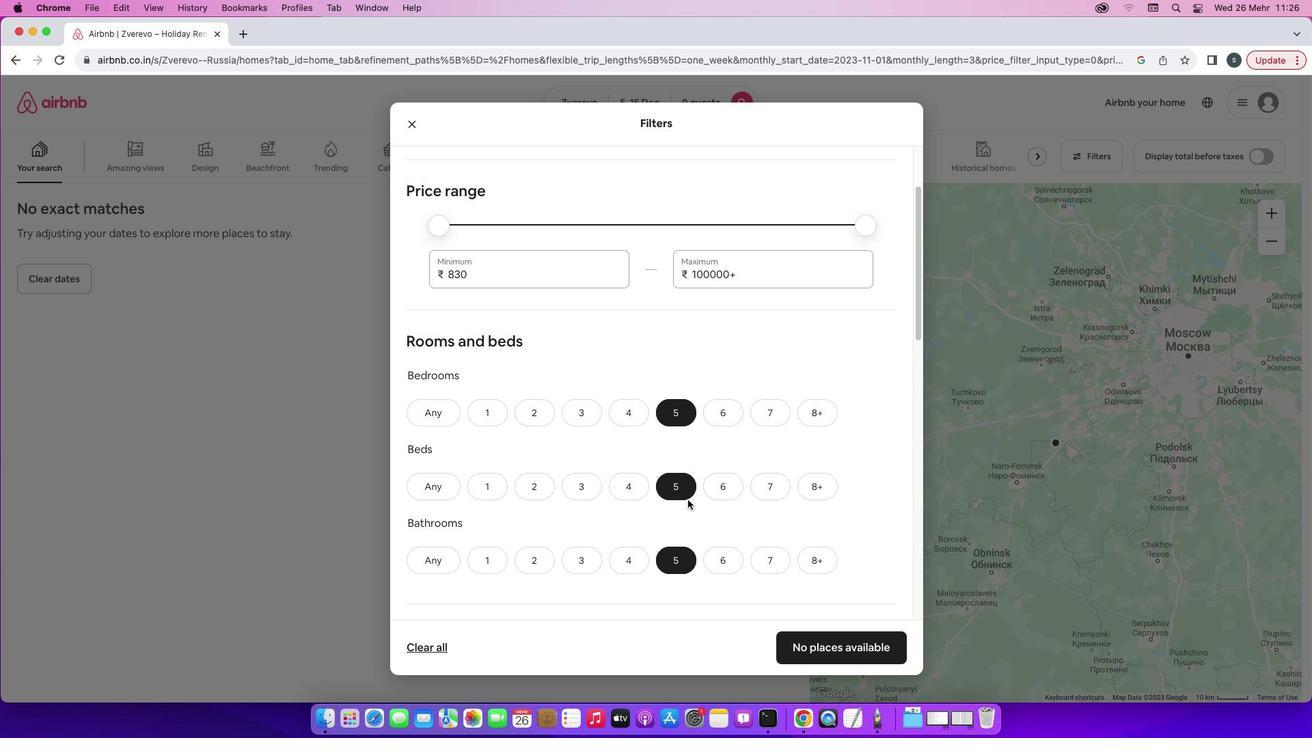 
Action: Mouse scrolled (684, 496) with delta (-3, -4)
Screenshot: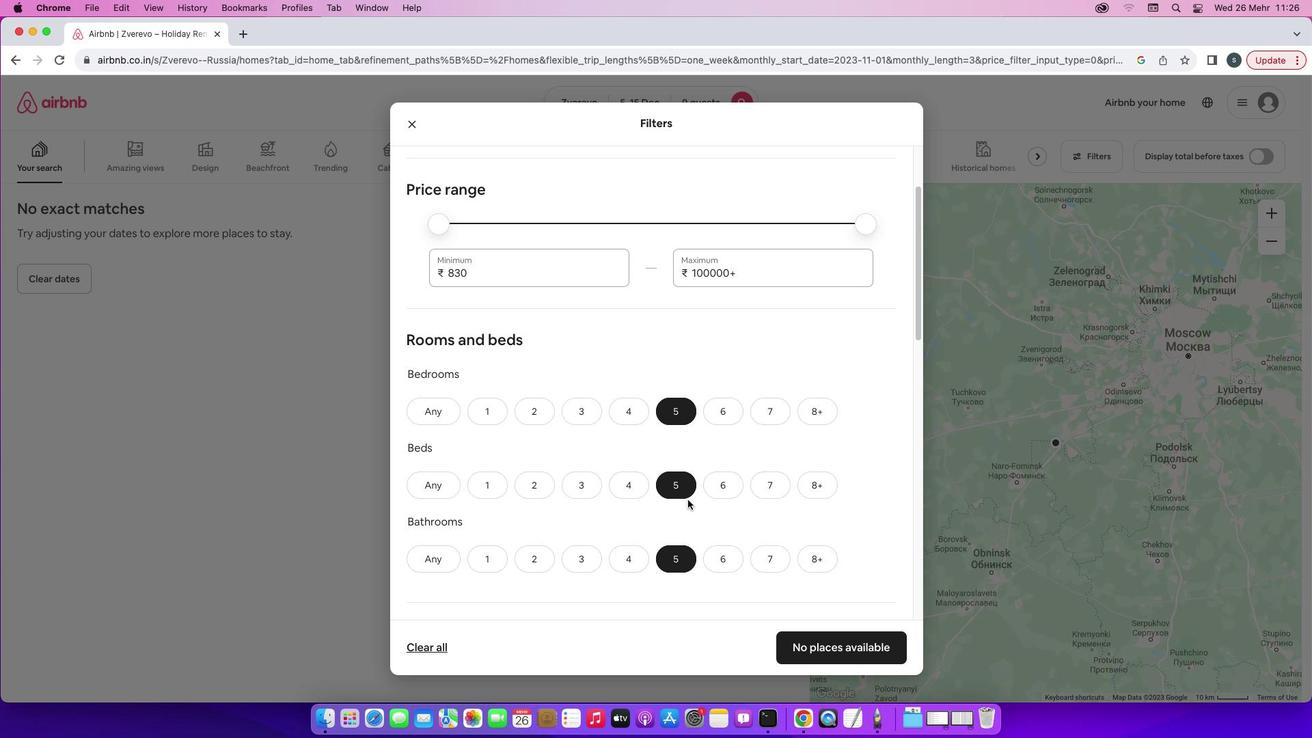 
Action: Mouse scrolled (684, 496) with delta (-3, -4)
Screenshot: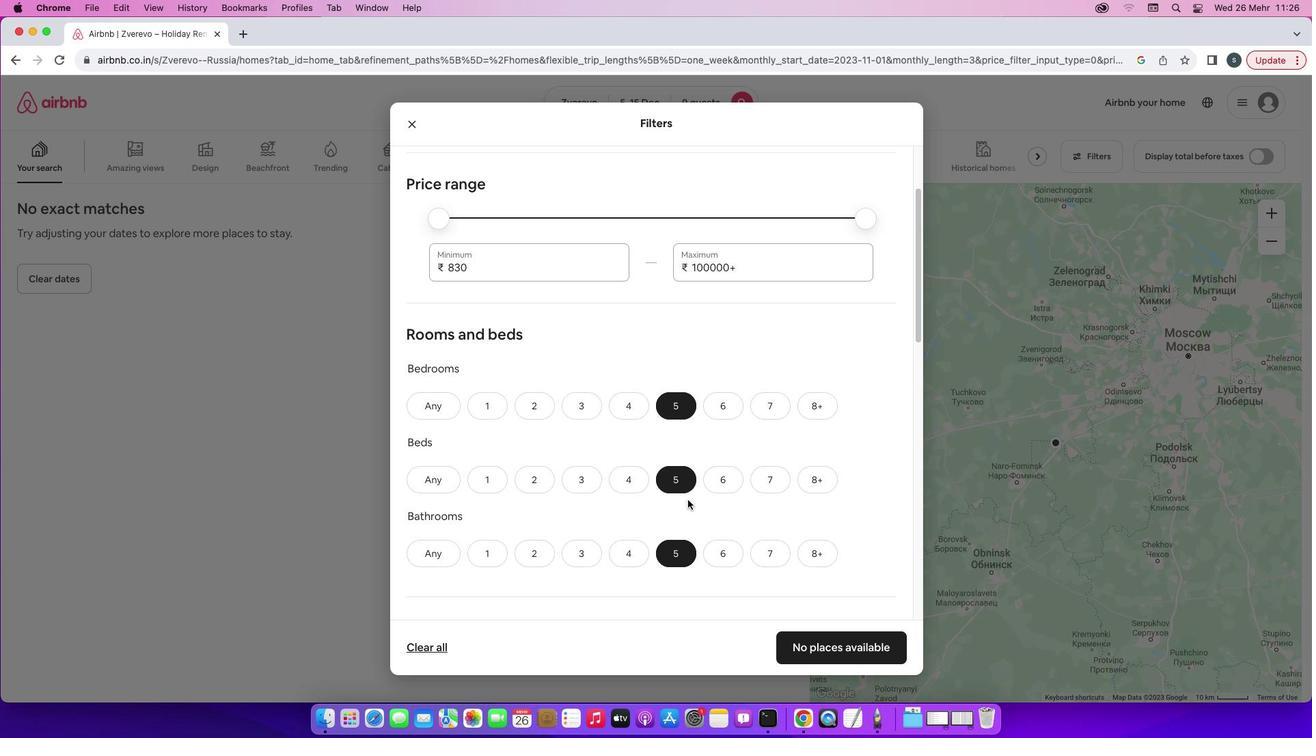
Action: Mouse scrolled (684, 496) with delta (-3, -4)
Screenshot: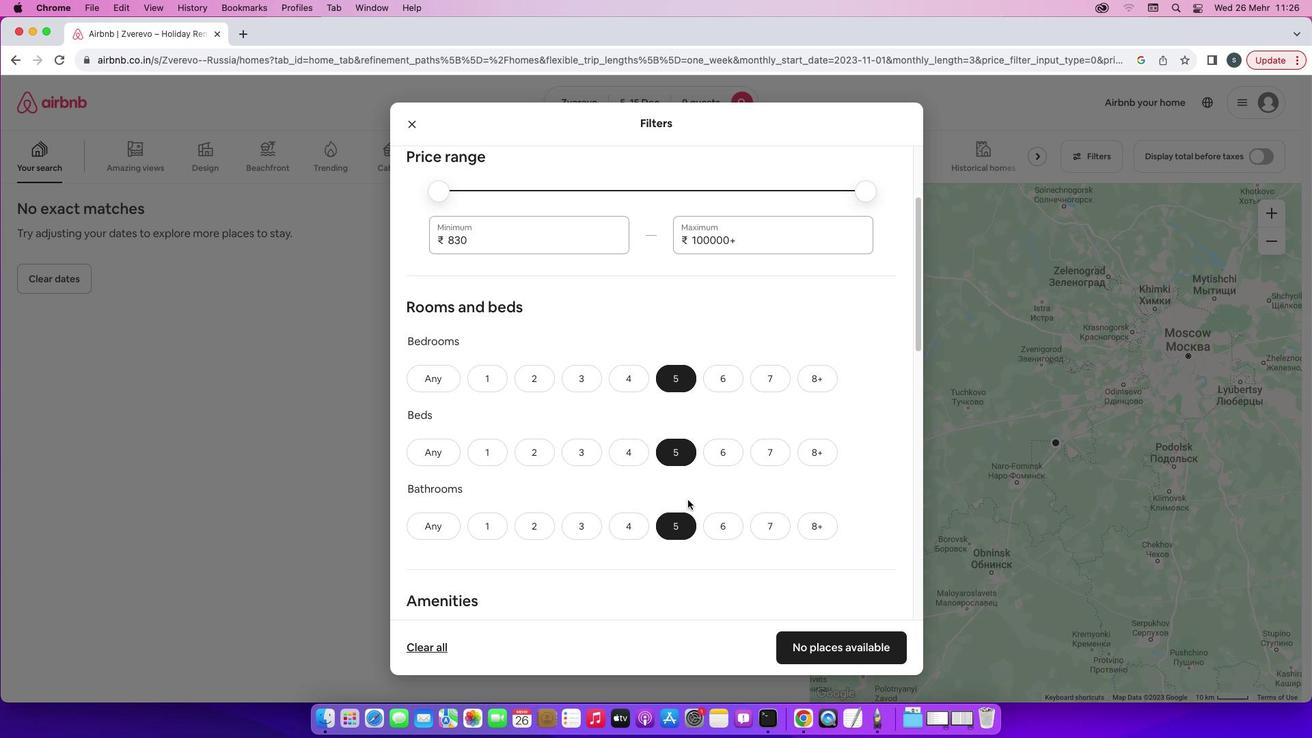 
Action: Mouse scrolled (684, 496) with delta (-3, -4)
Screenshot: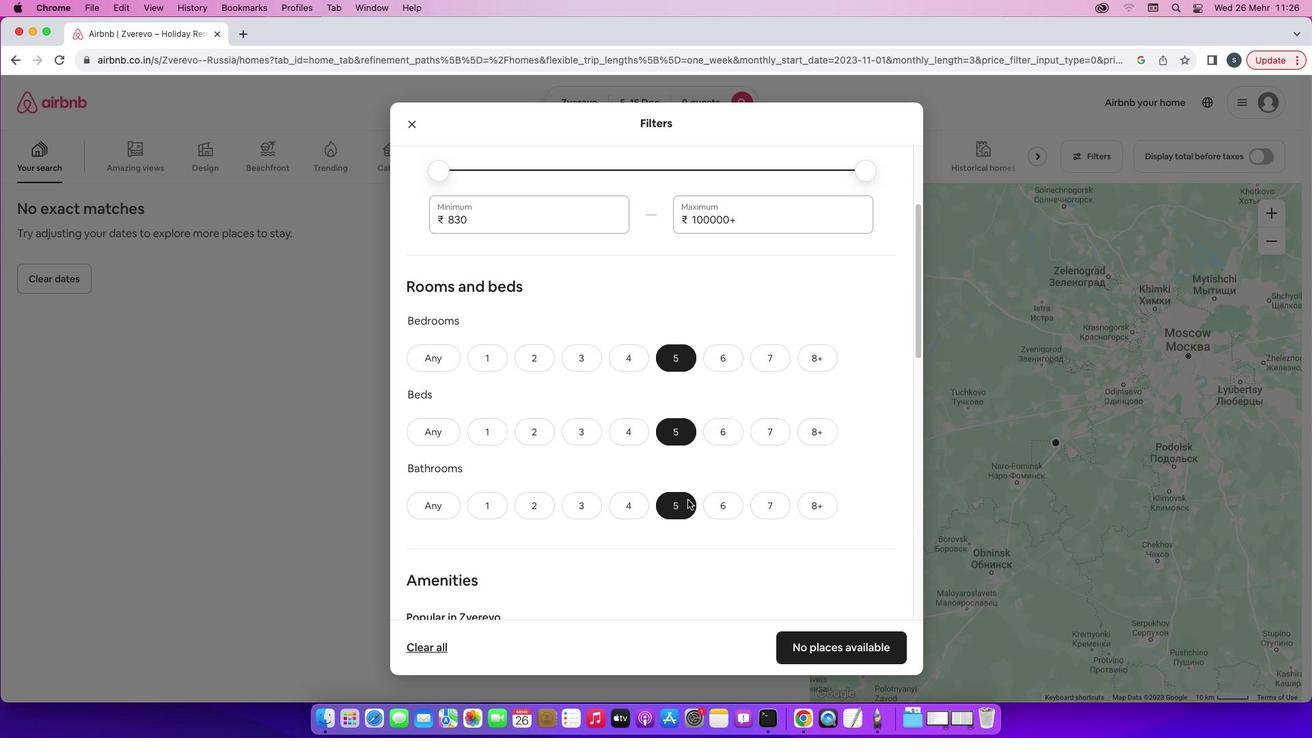 
Action: Mouse scrolled (684, 496) with delta (-3, -4)
Screenshot: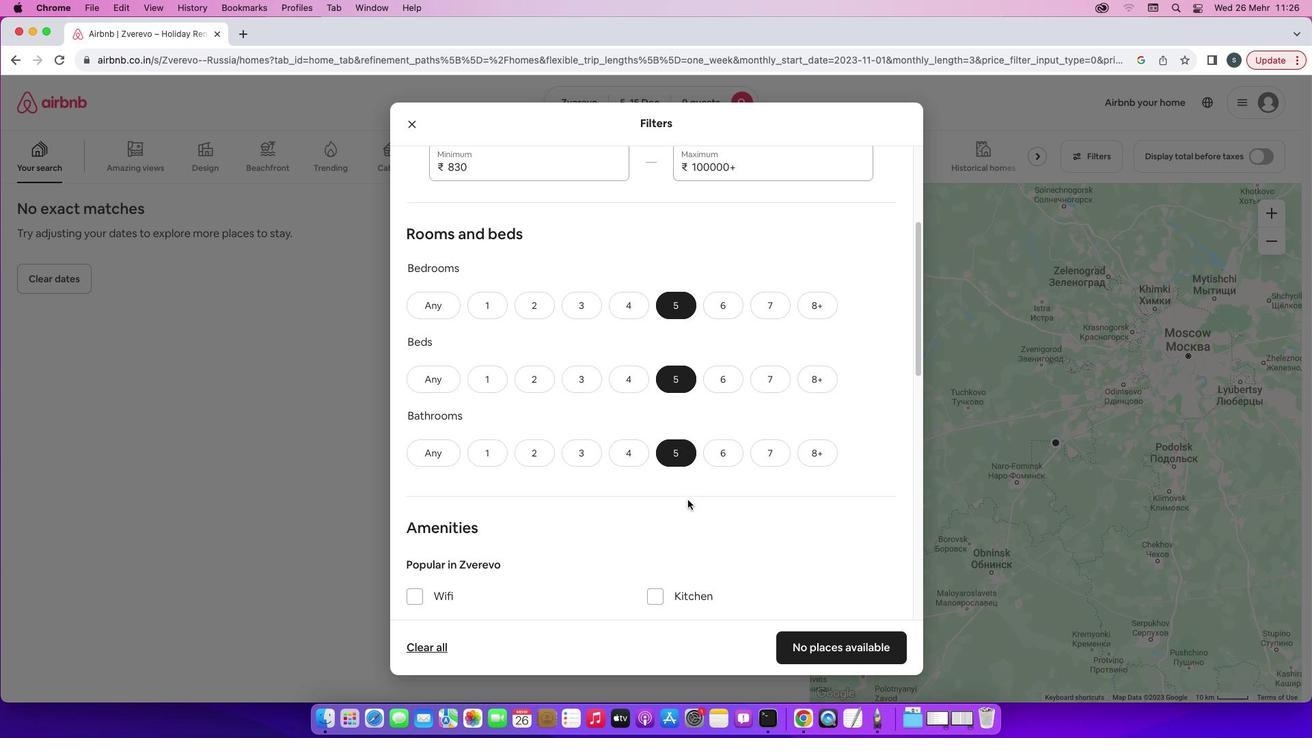 
Action: Mouse scrolled (684, 496) with delta (-3, -4)
Screenshot: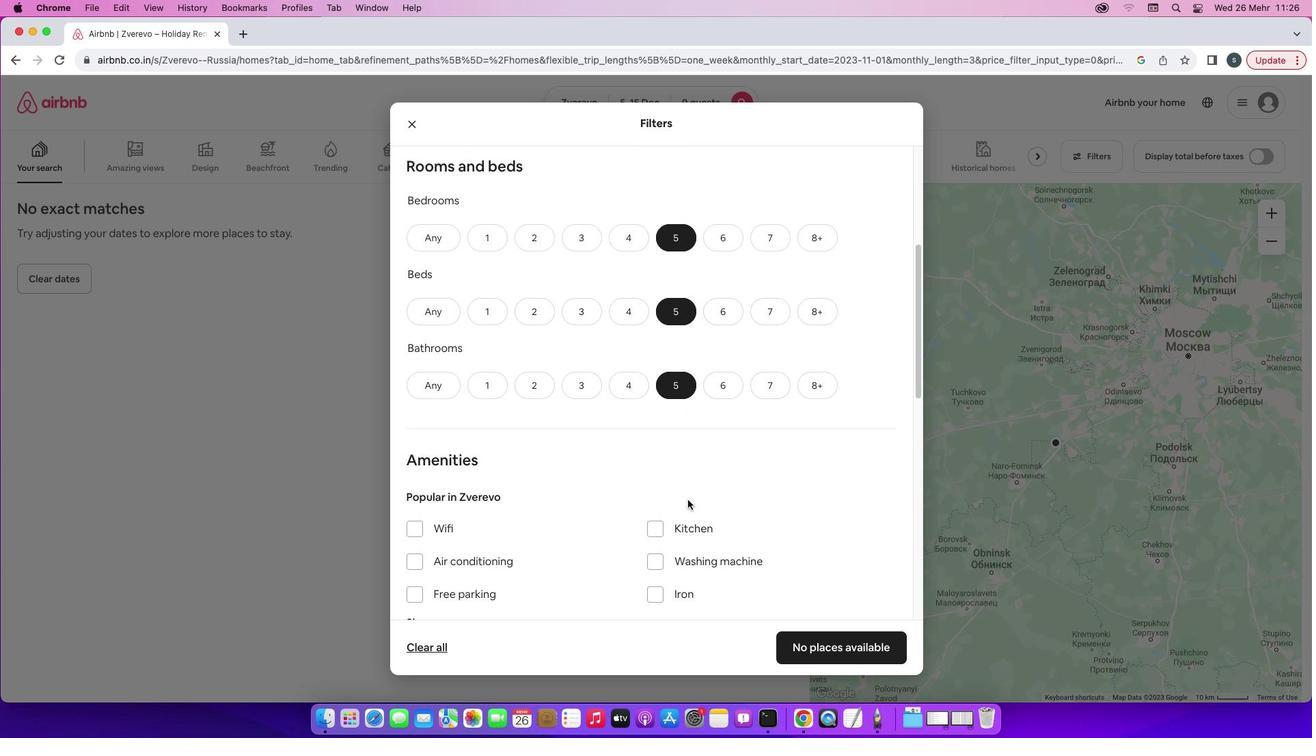 
Action: Mouse scrolled (684, 496) with delta (-3, -5)
Screenshot: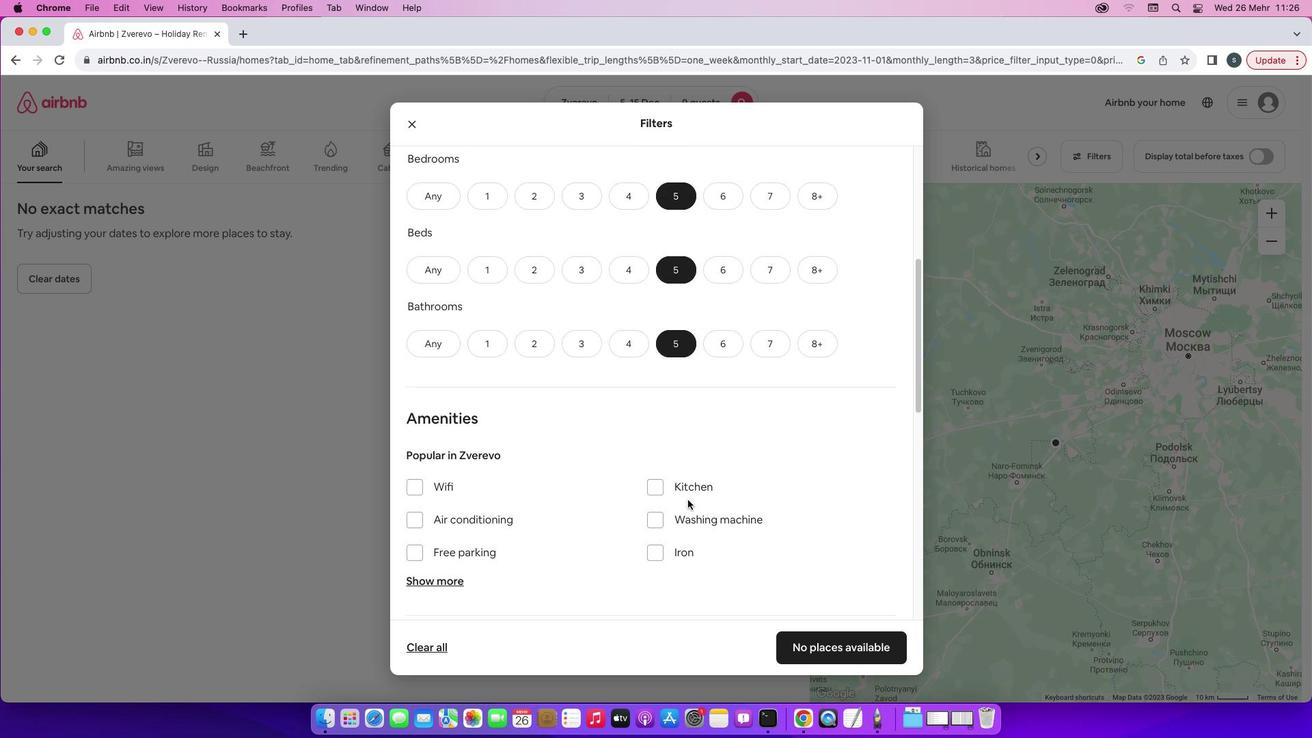 
Action: Mouse scrolled (684, 496) with delta (-3, -6)
Screenshot: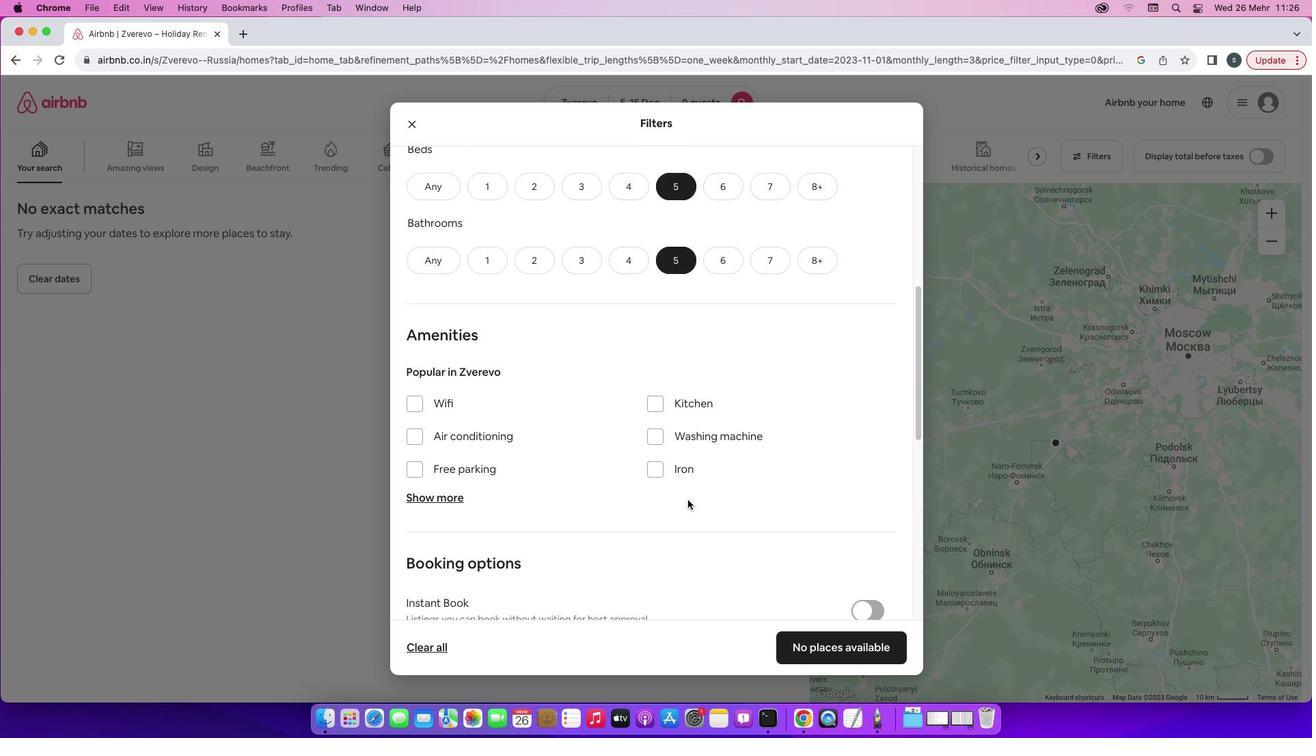 
Action: Mouse scrolled (684, 496) with delta (-3, -4)
Screenshot: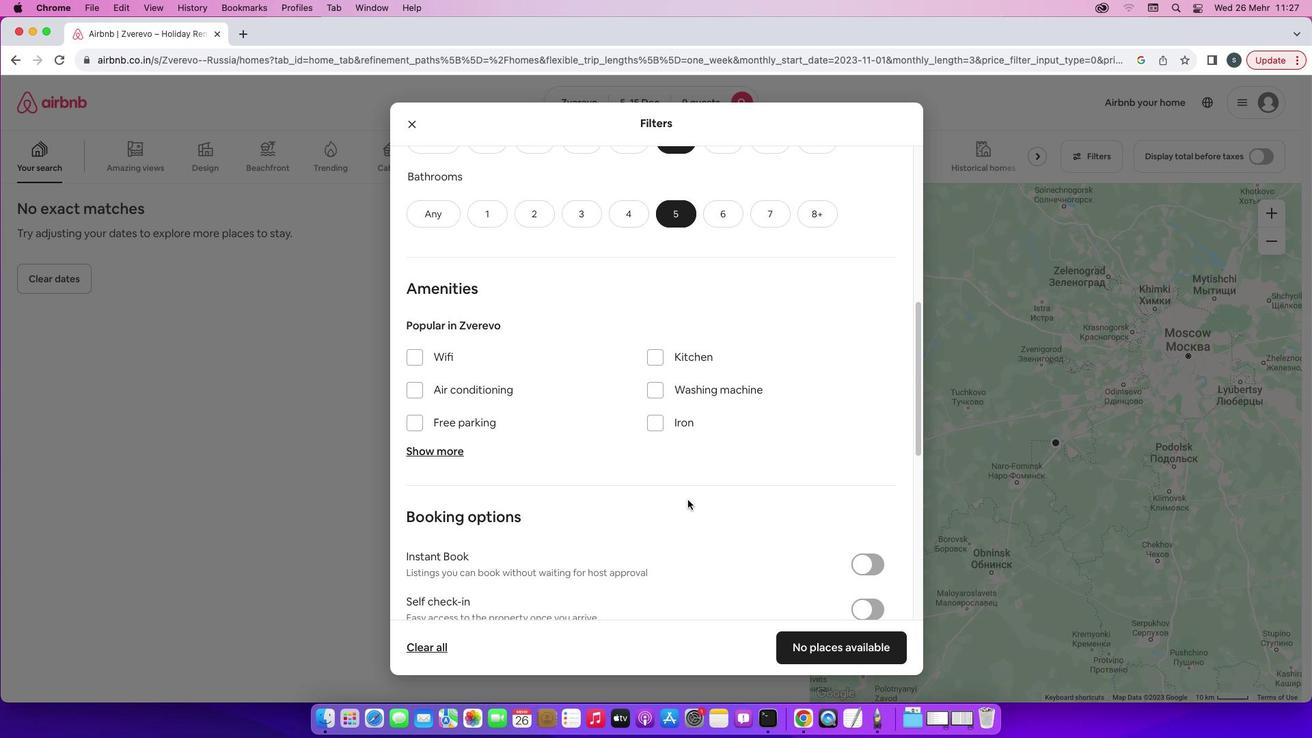 
Action: Mouse scrolled (684, 496) with delta (-3, -4)
Screenshot: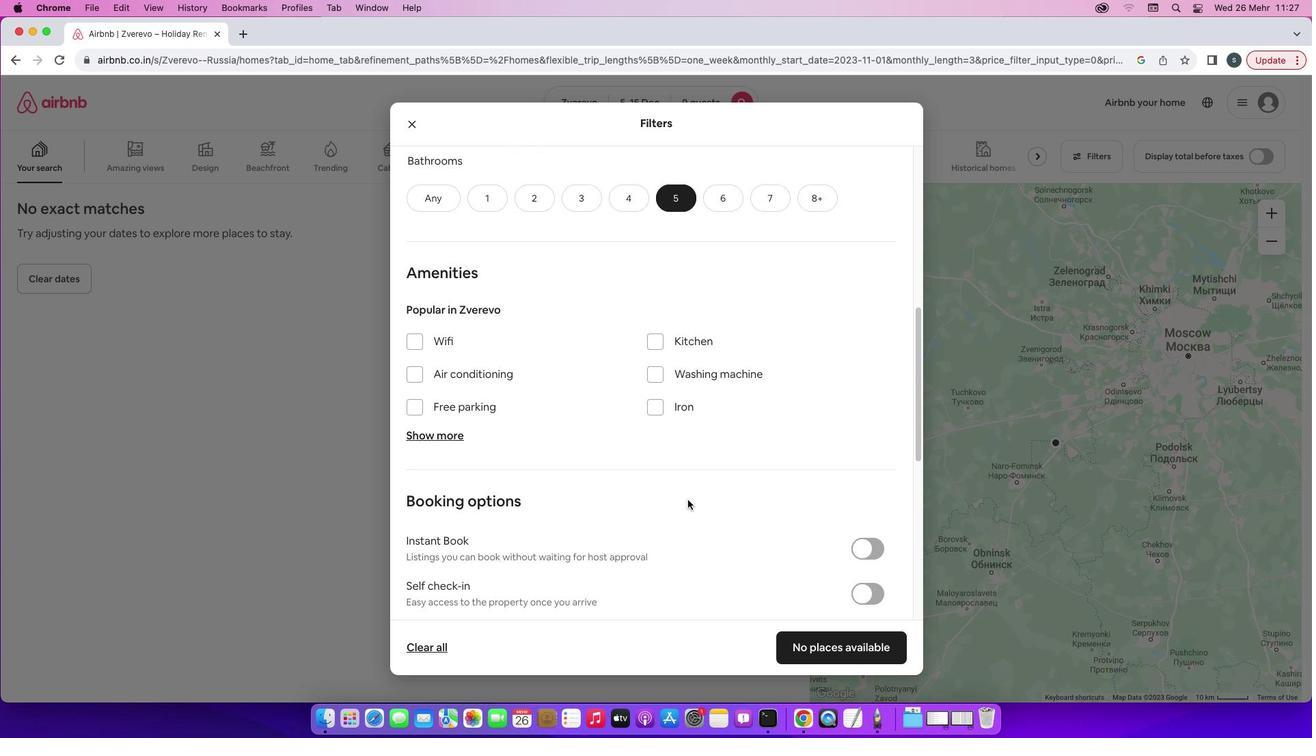 
Action: Mouse scrolled (684, 496) with delta (-3, -4)
Screenshot: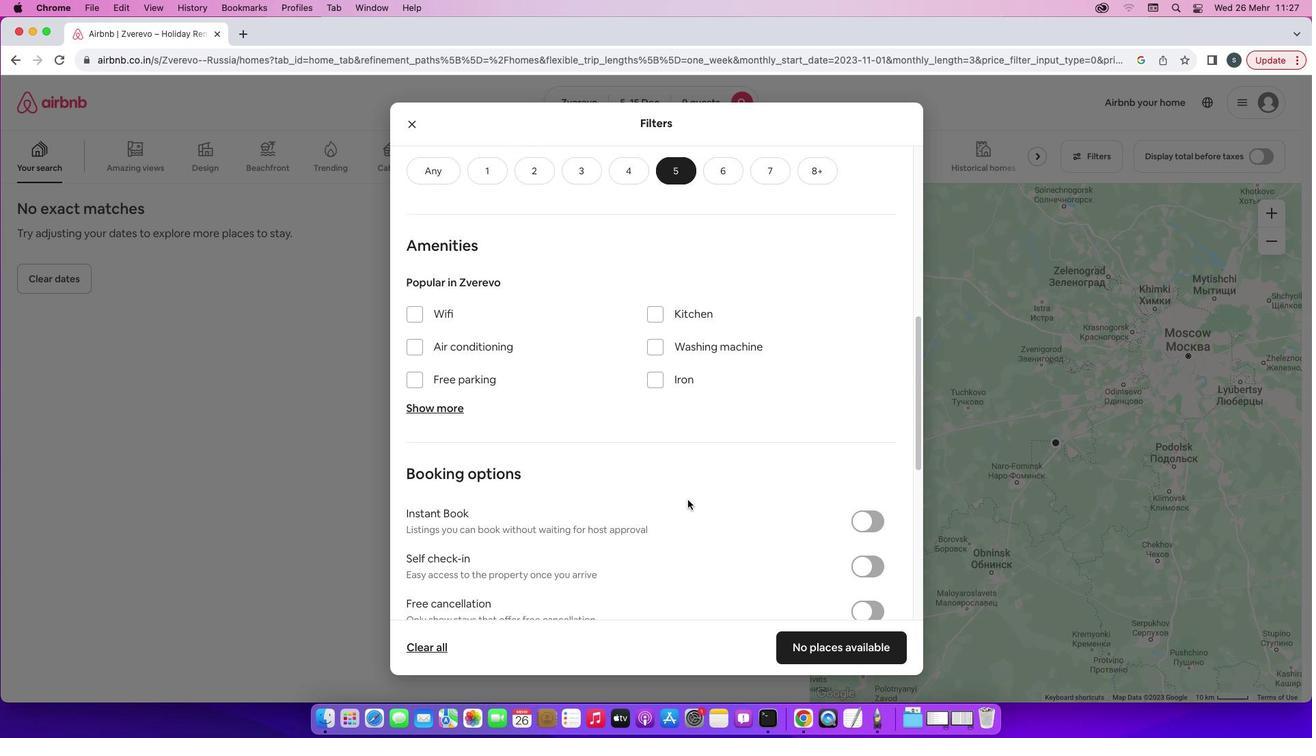 
Action: Mouse scrolled (684, 496) with delta (-3, -5)
Screenshot: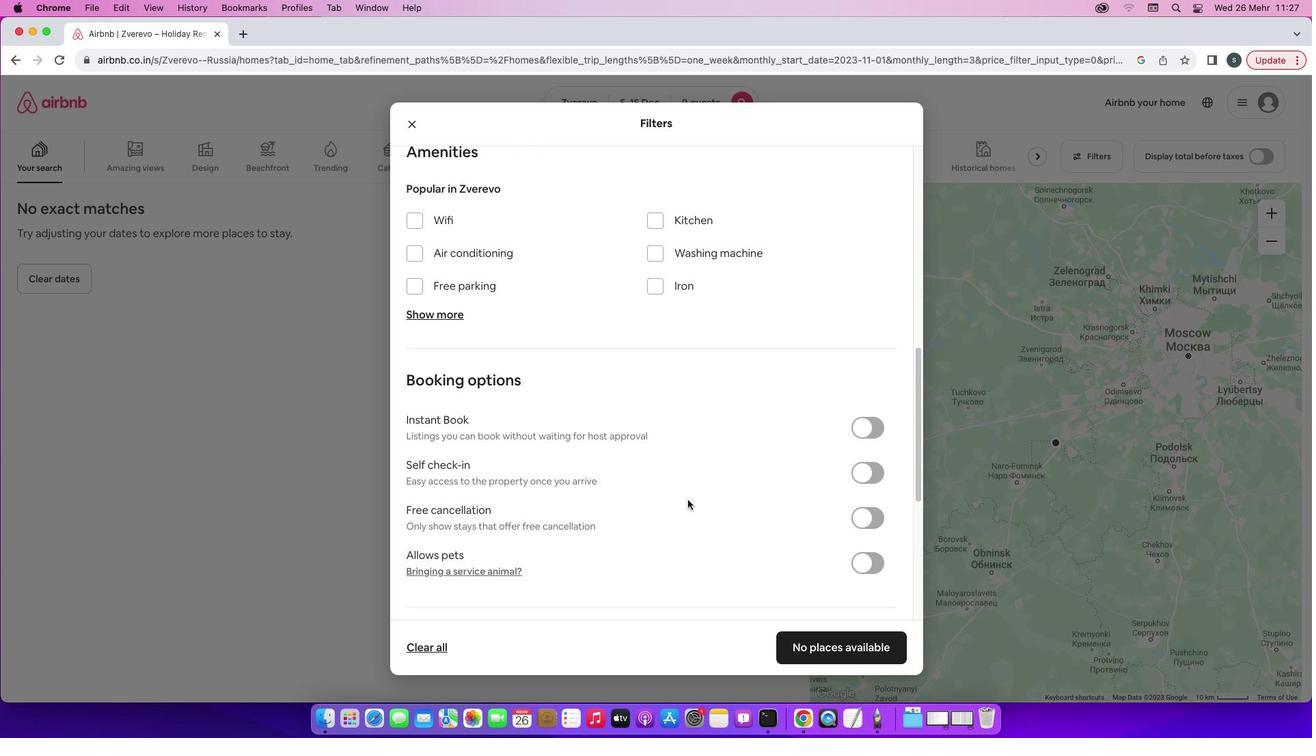 
Action: Mouse scrolled (684, 496) with delta (-3, -4)
Screenshot: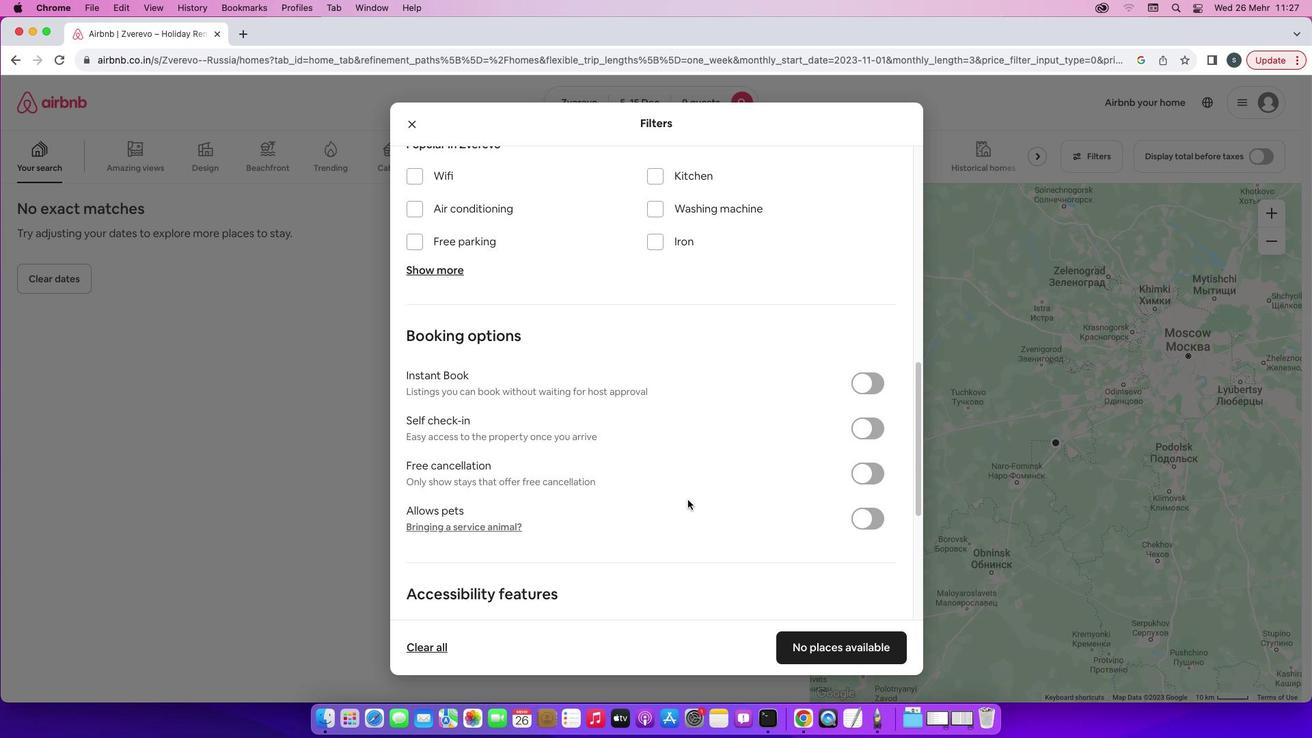 
Action: Mouse scrolled (684, 496) with delta (-3, -4)
Screenshot: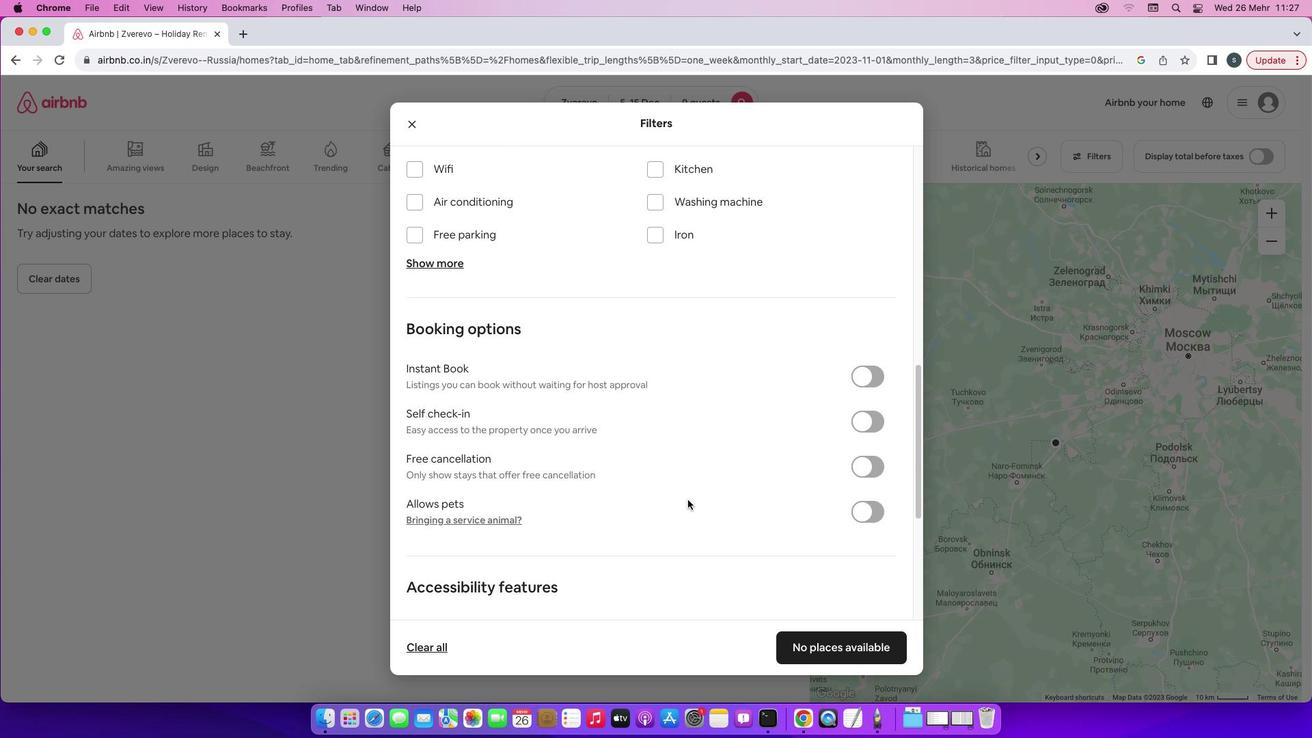 
Action: Mouse moved to (857, 404)
Screenshot: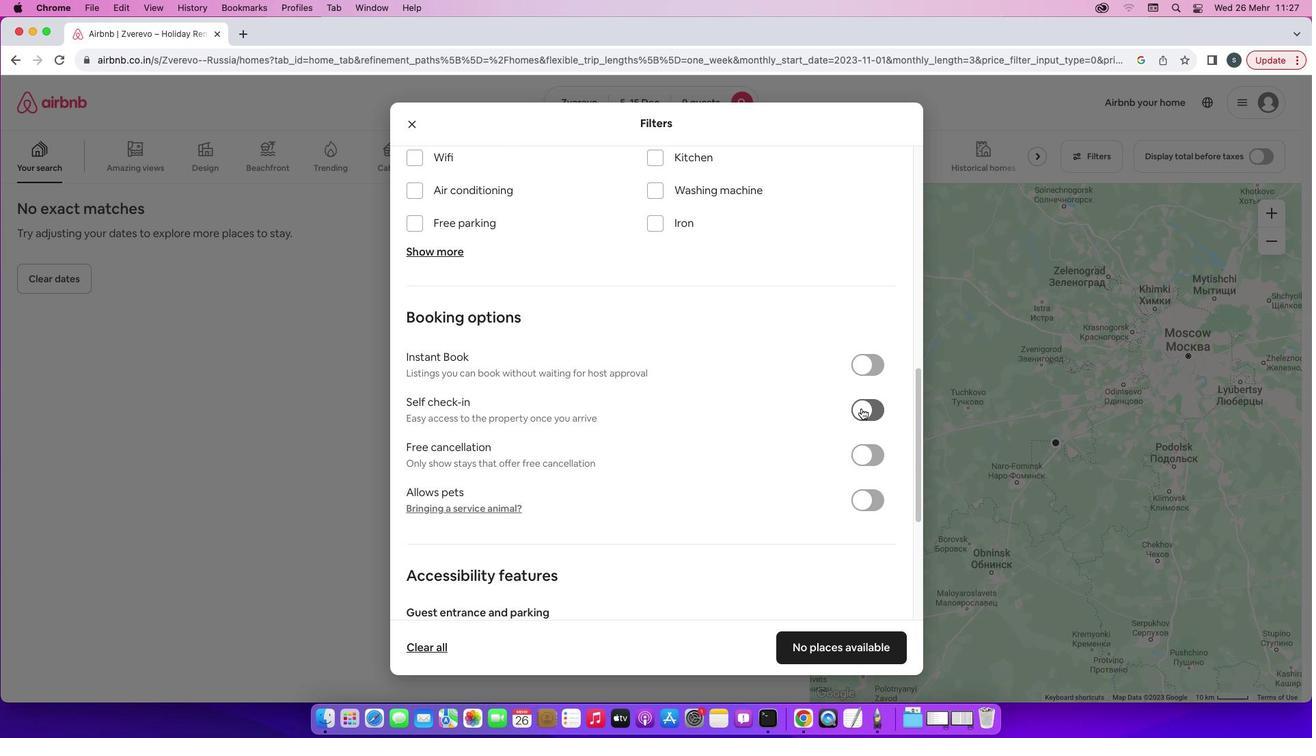 
Action: Mouse pressed left at (857, 404)
Screenshot: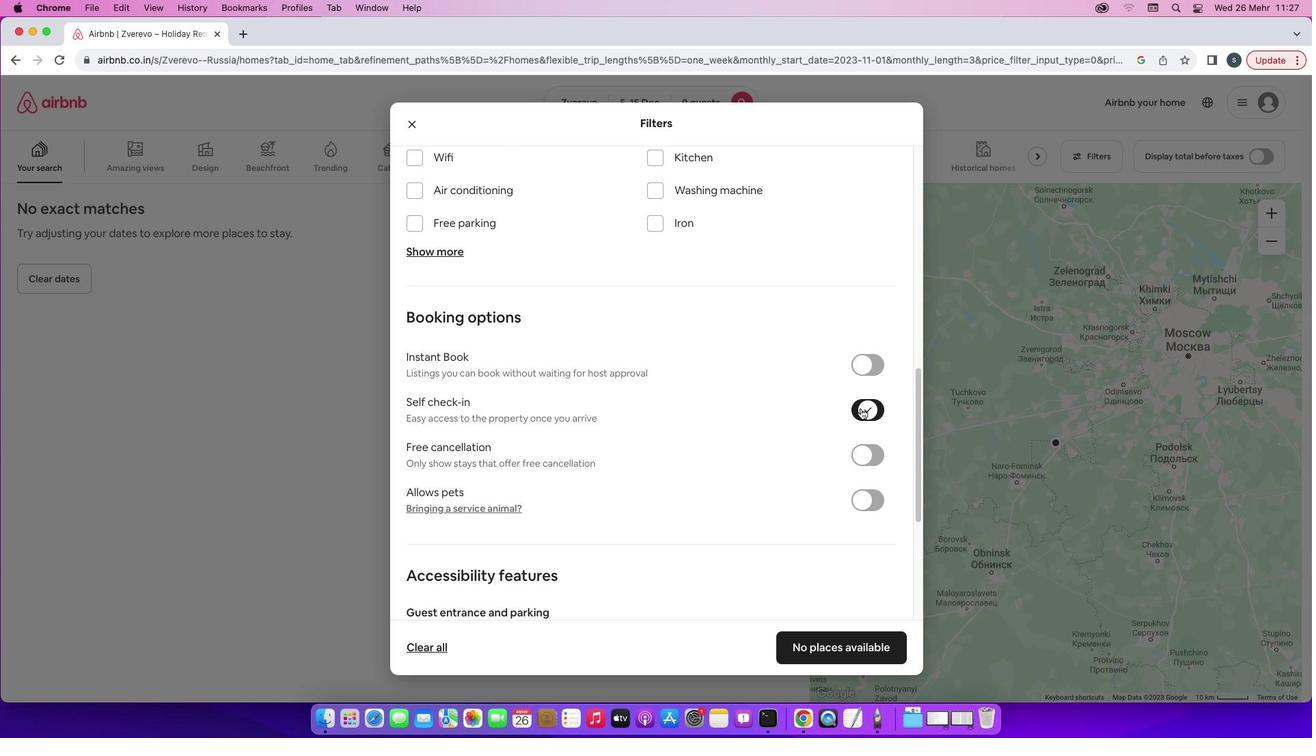 
Action: Mouse moved to (826, 647)
Screenshot: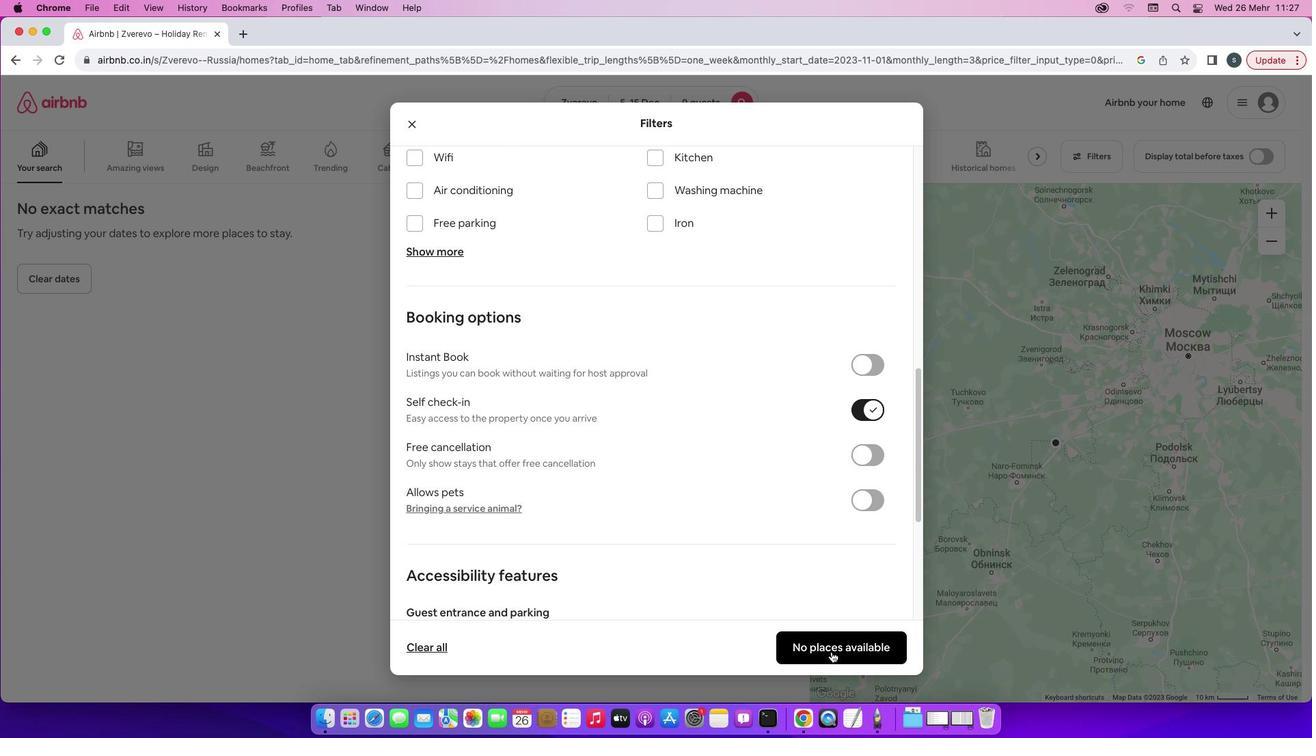 
Action: Mouse pressed left at (826, 647)
Screenshot: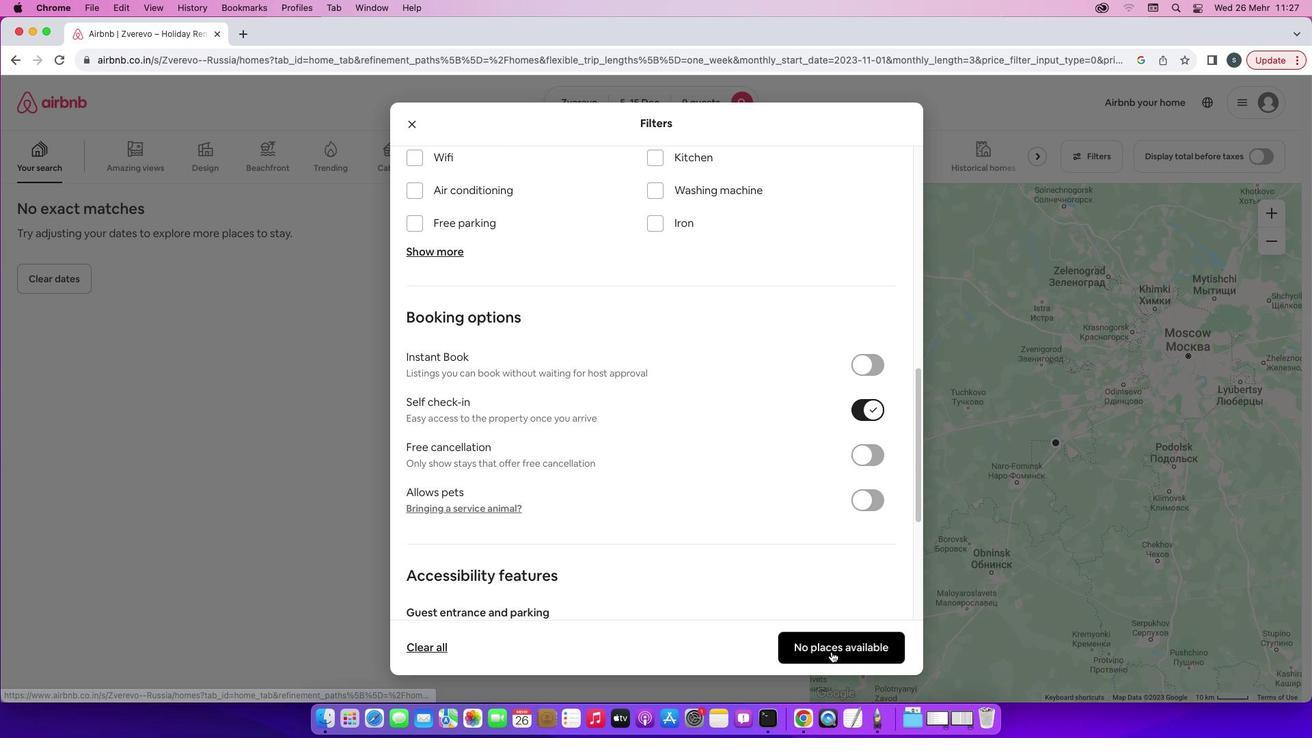 
Action: Mouse moved to (562, 410)
Screenshot: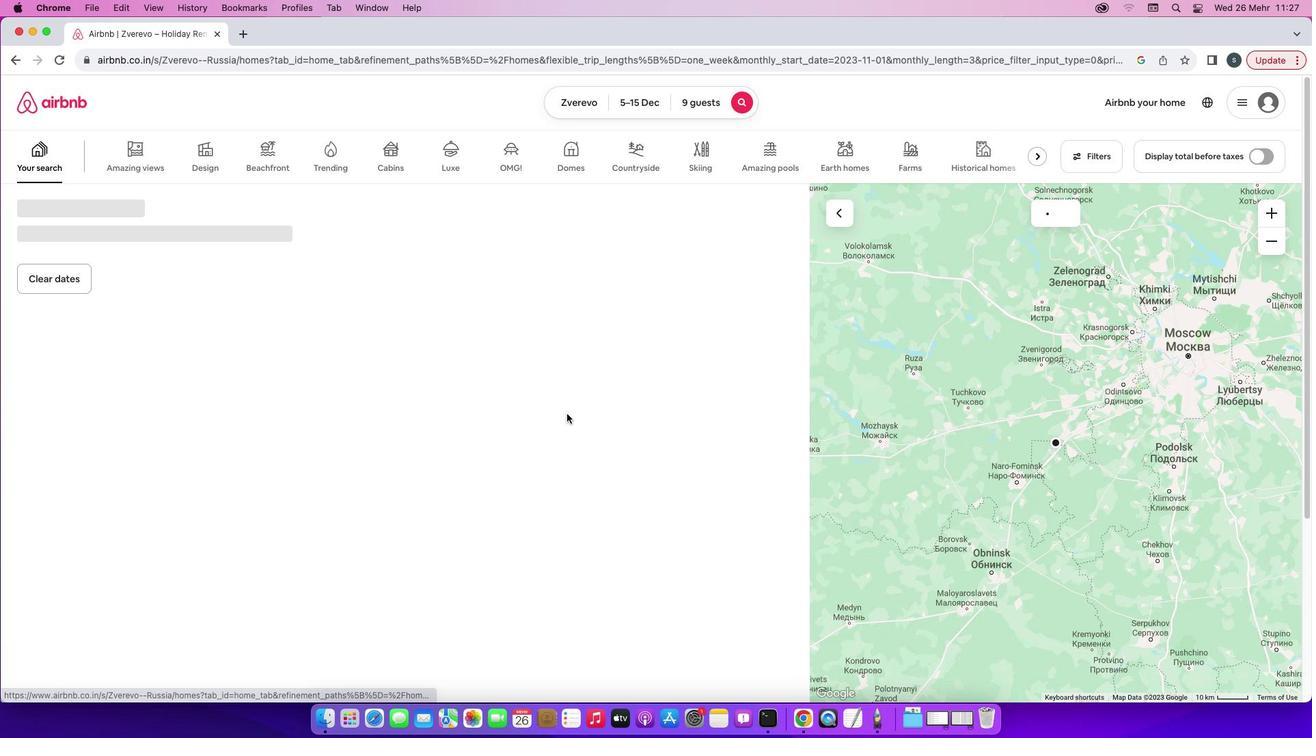 
